 Task: Create Card Software Development Execution in Board Data Analytics Platforms and Tools to Workspace Business Travel Services. Create Card Environmental Science Conference Review in Board Brand Positioning and Messaging Development to Workspace Business Travel Services. Create Card Software Testing Review in Board Business Model Revenue Forecasting and Modeling to Workspace Business Travel Services
Action: Mouse moved to (662, 209)
Screenshot: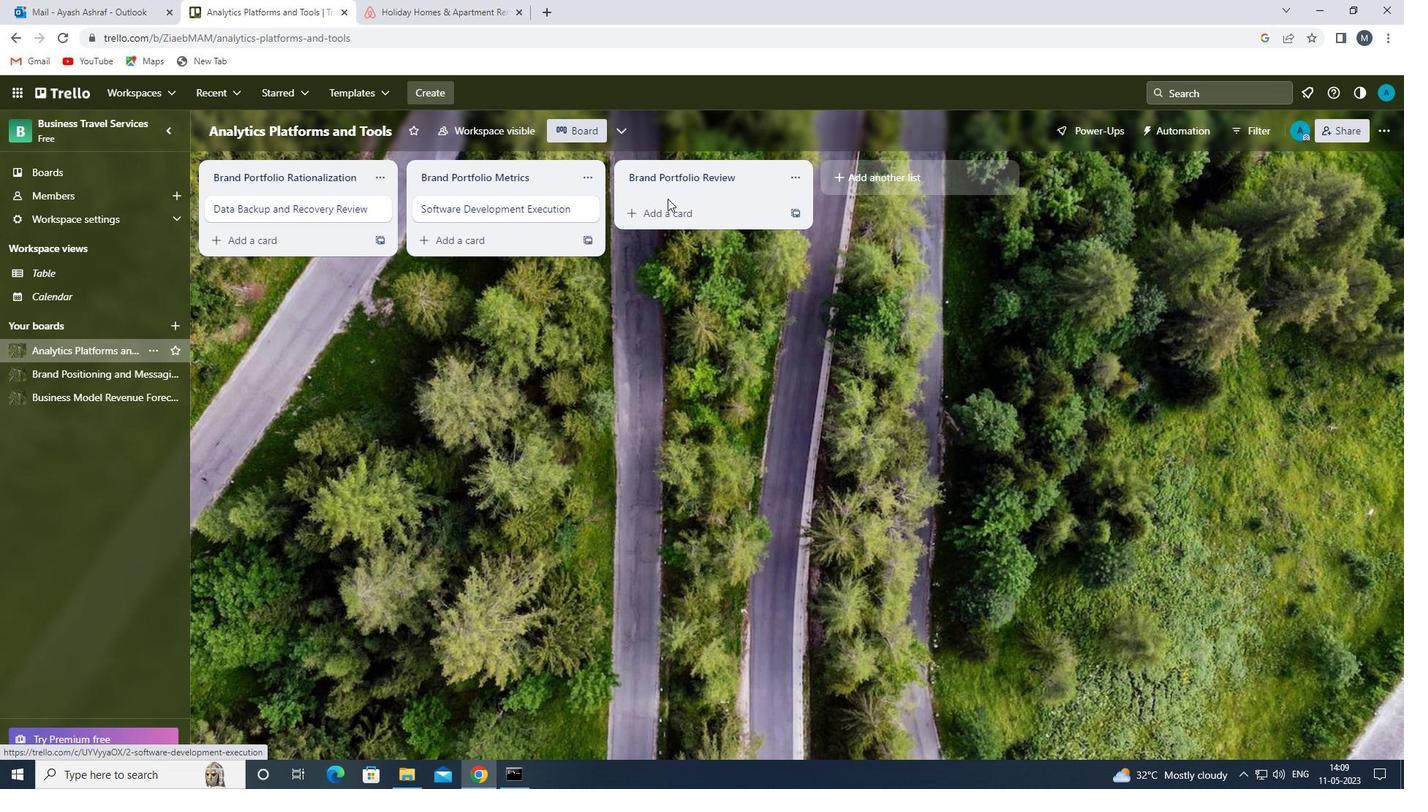 
Action: Mouse pressed left at (662, 209)
Screenshot: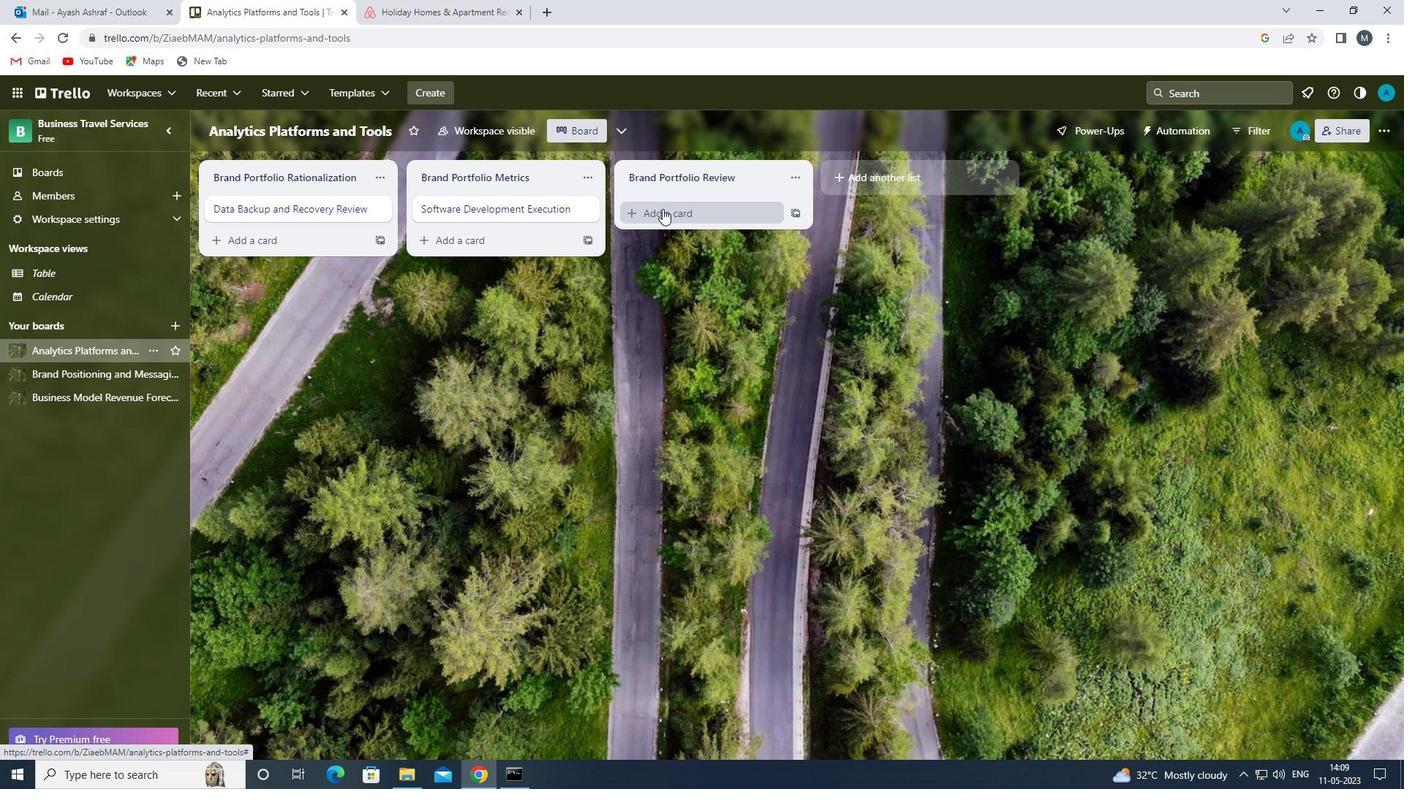 
Action: Mouse moved to (634, 217)
Screenshot: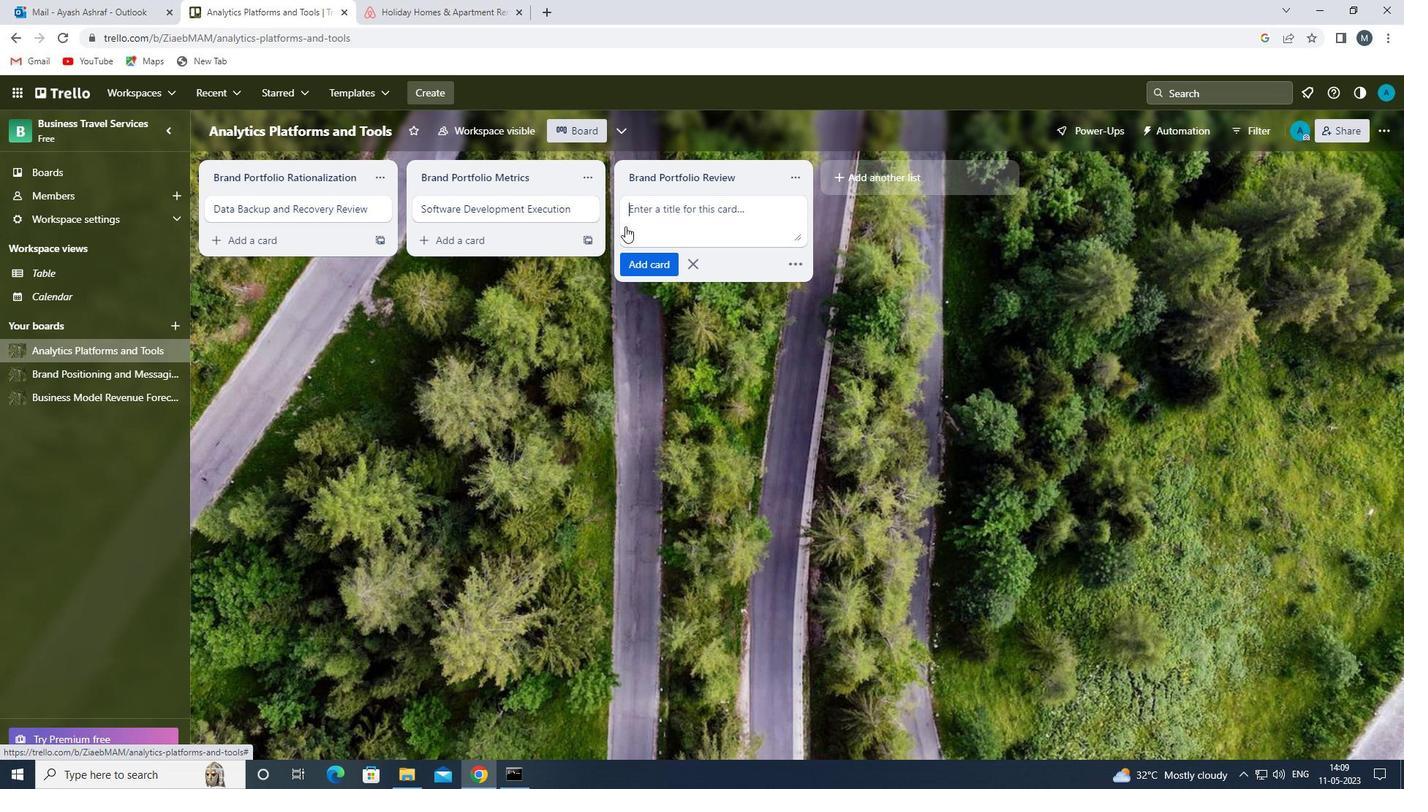 
Action: Mouse pressed left at (634, 217)
Screenshot: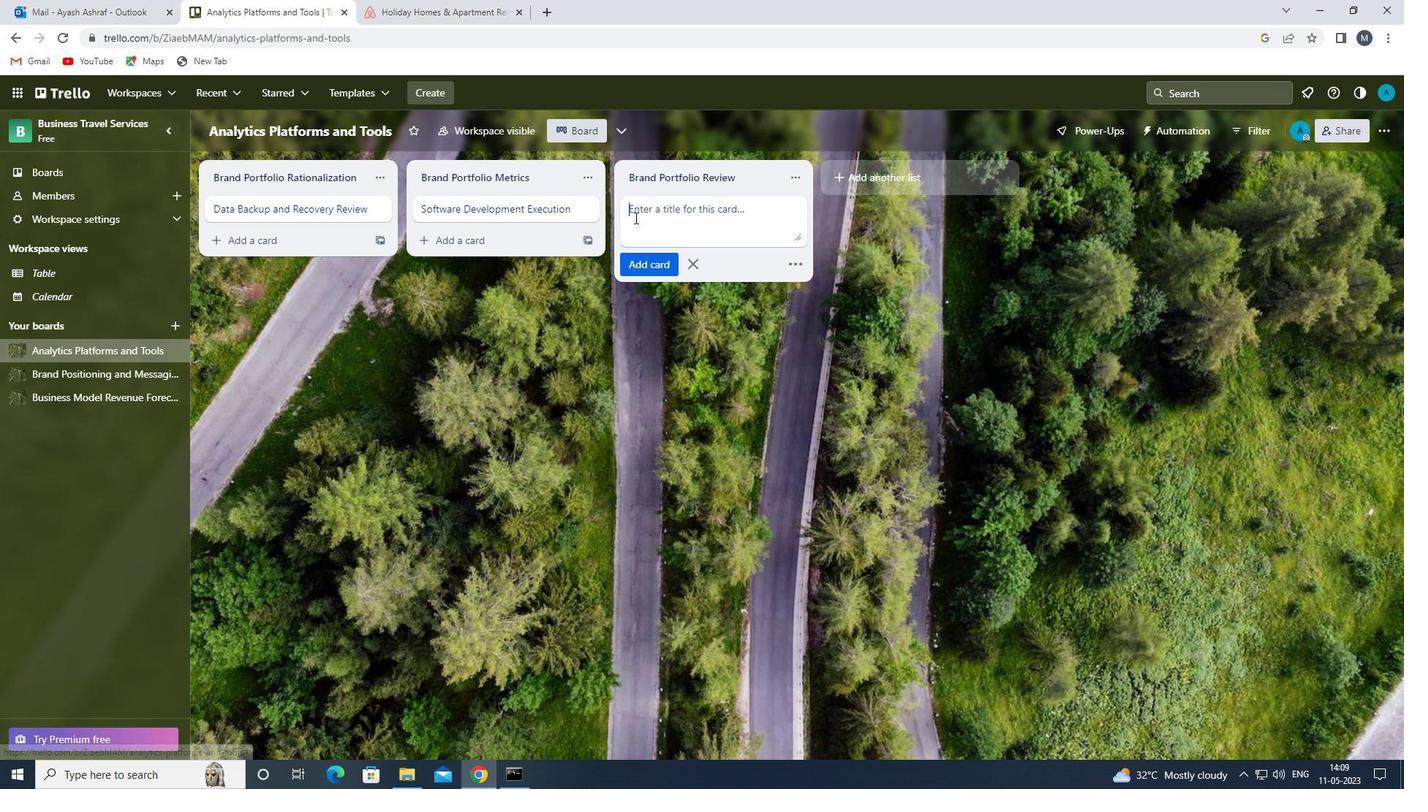 
Action: Mouse moved to (634, 225)
Screenshot: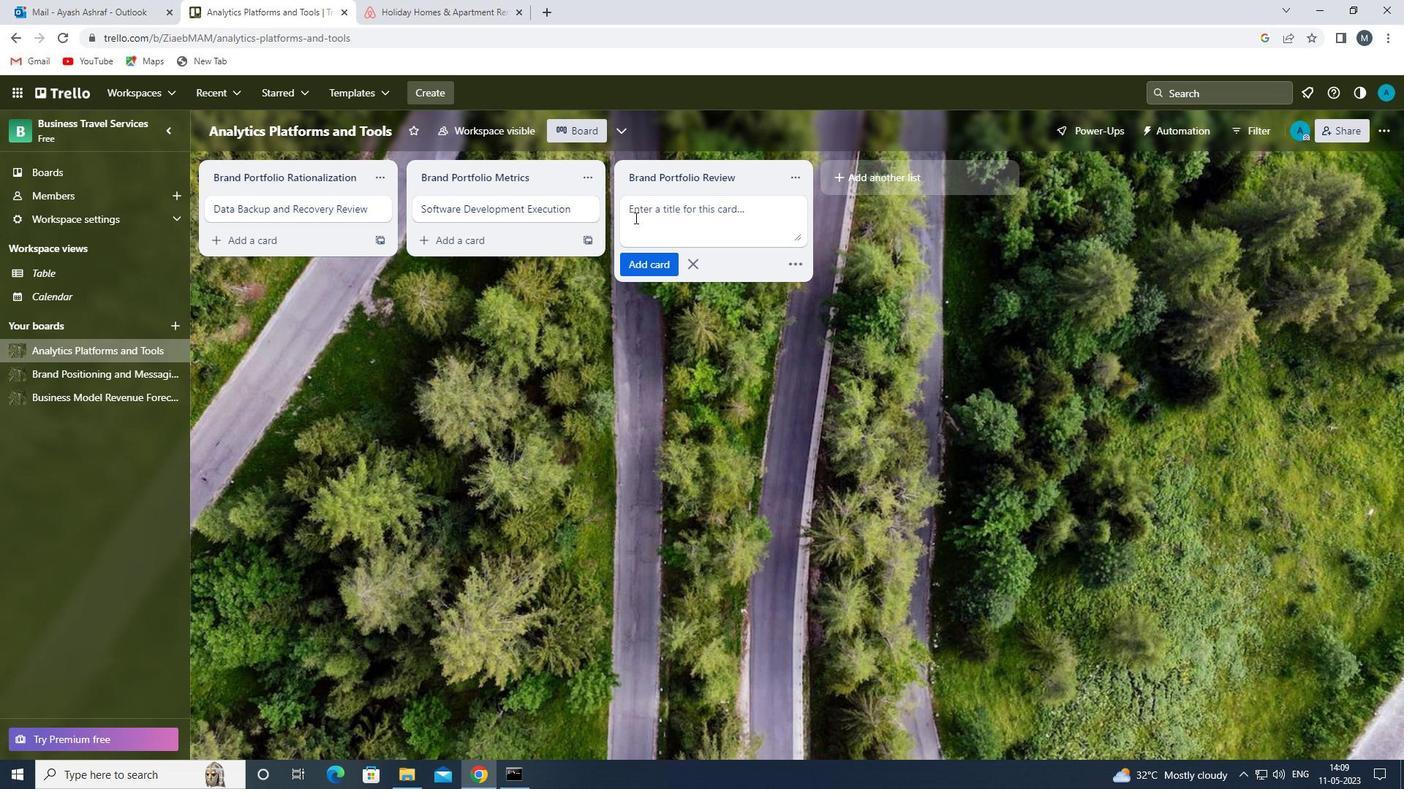 
Action: Key pressed <Key.shift>SOFTWARE<Key.space><Key.shift>DEVELOPMENT<Key.space><Key.shift>EXECUTION<Key.space>
Screenshot: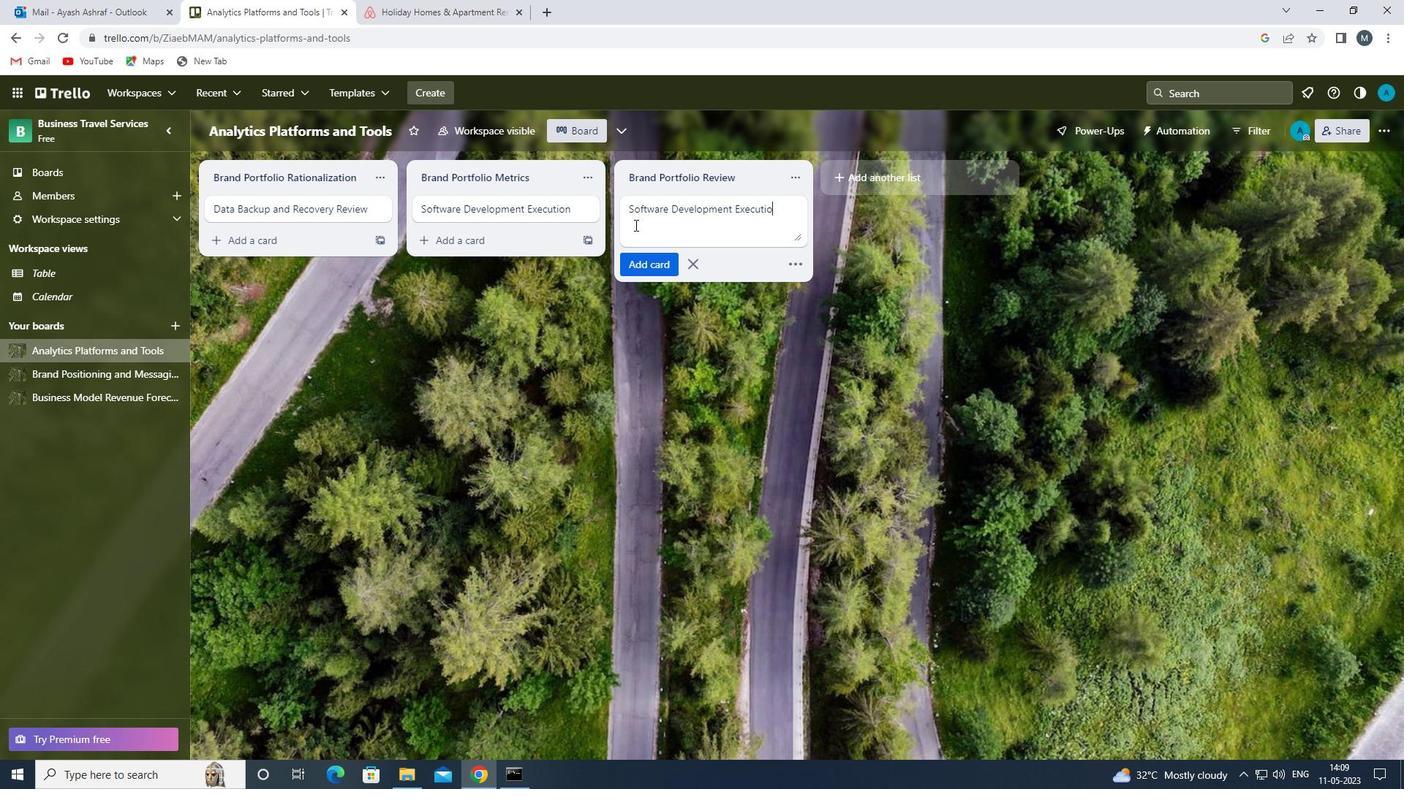 
Action: Mouse moved to (642, 266)
Screenshot: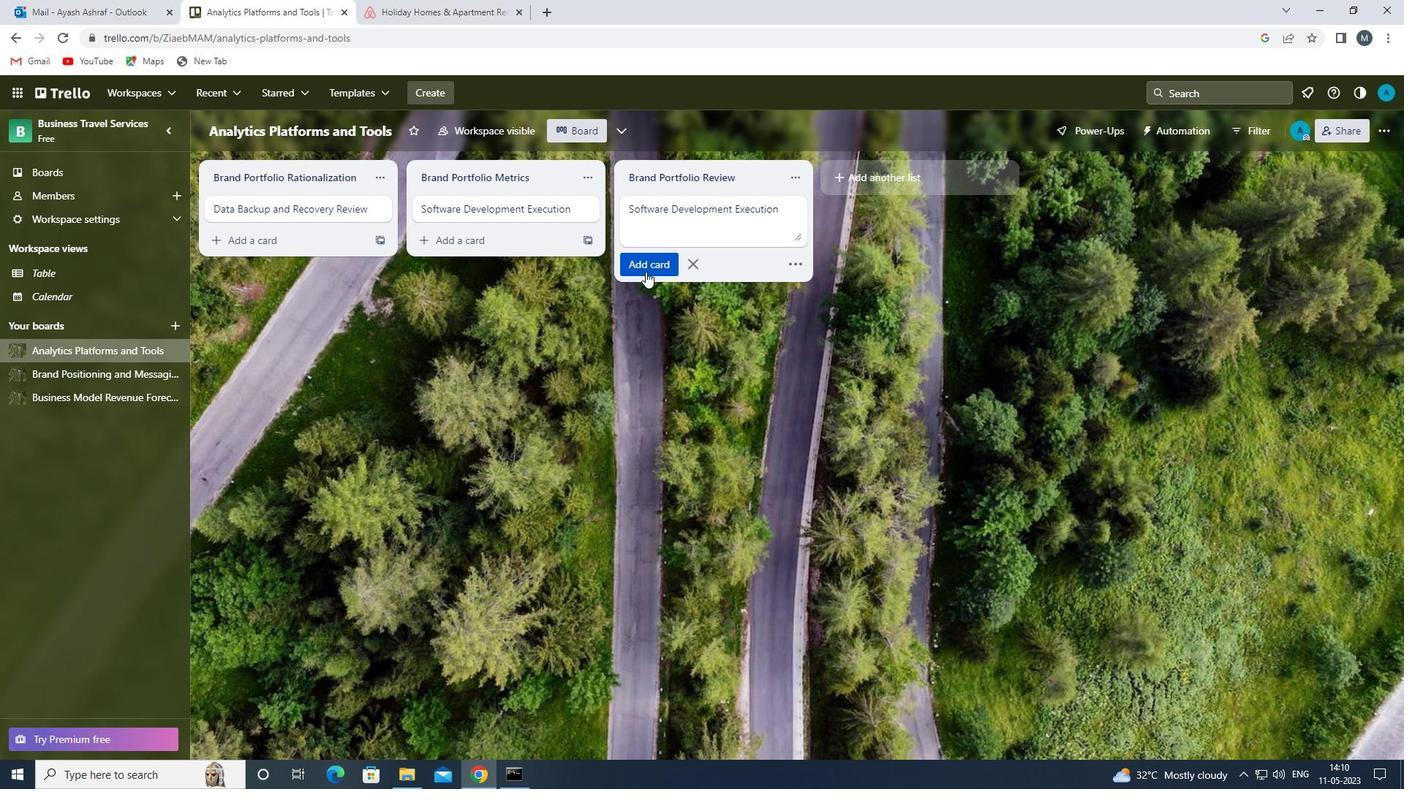 
Action: Mouse pressed left at (642, 266)
Screenshot: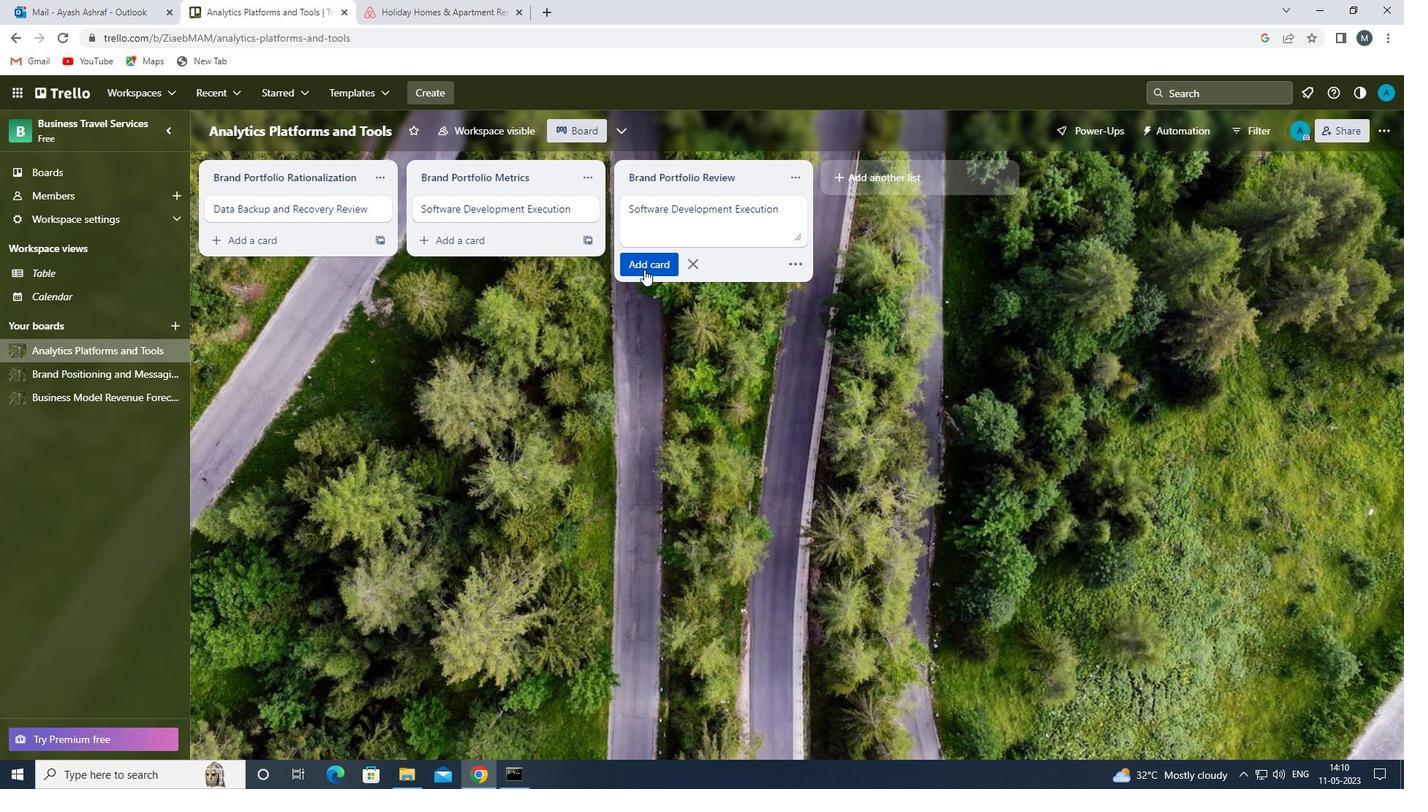 
Action: Mouse moved to (587, 367)
Screenshot: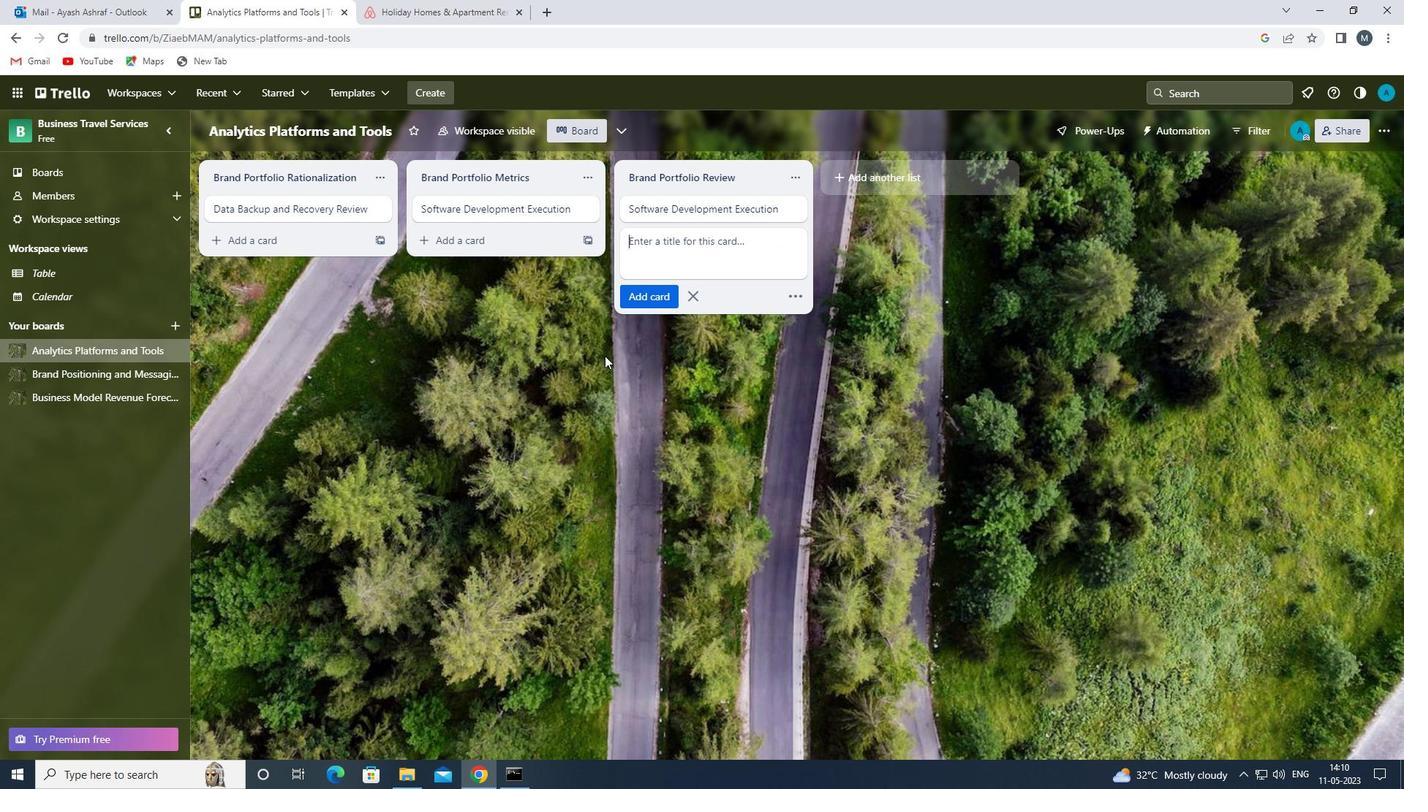 
Action: Mouse pressed left at (587, 367)
Screenshot: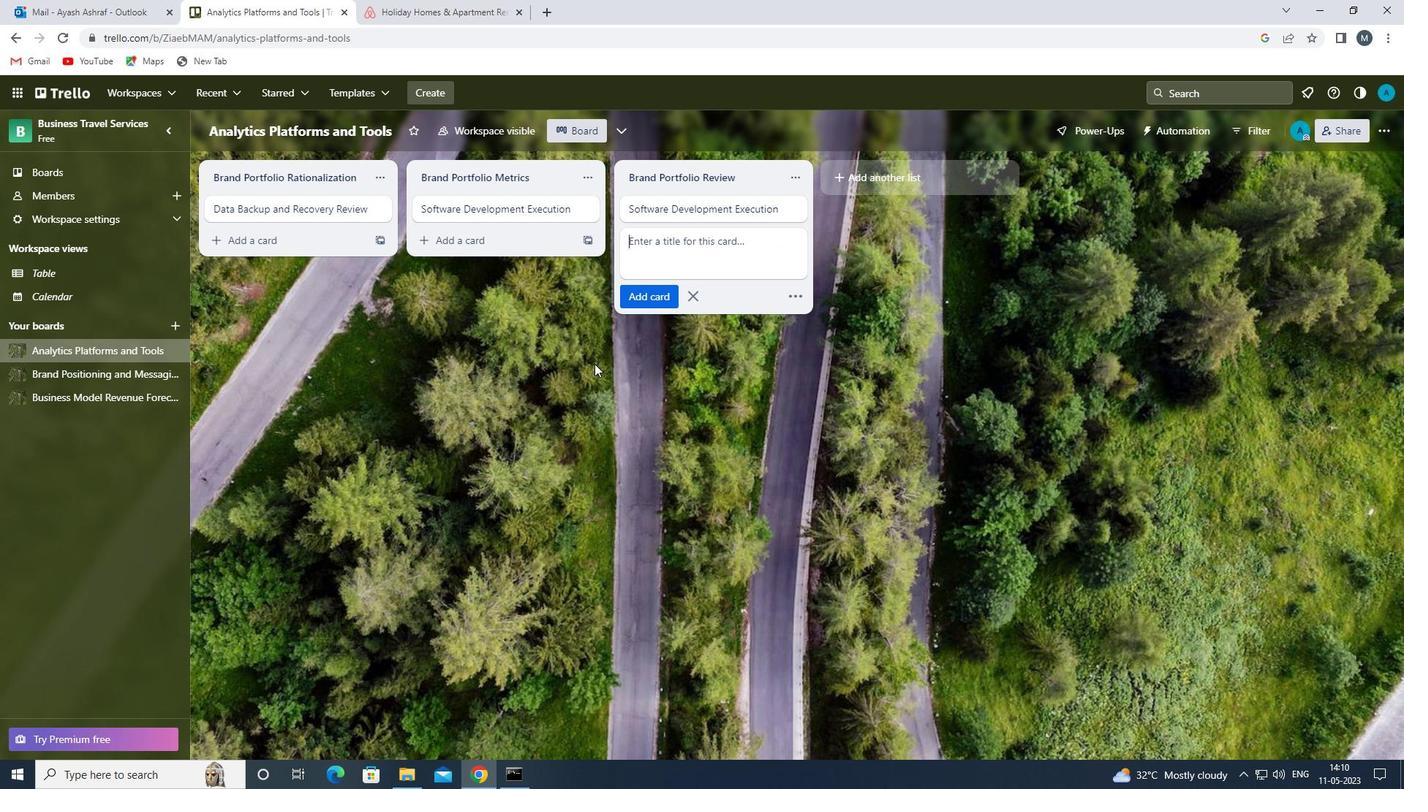 
Action: Mouse moved to (124, 371)
Screenshot: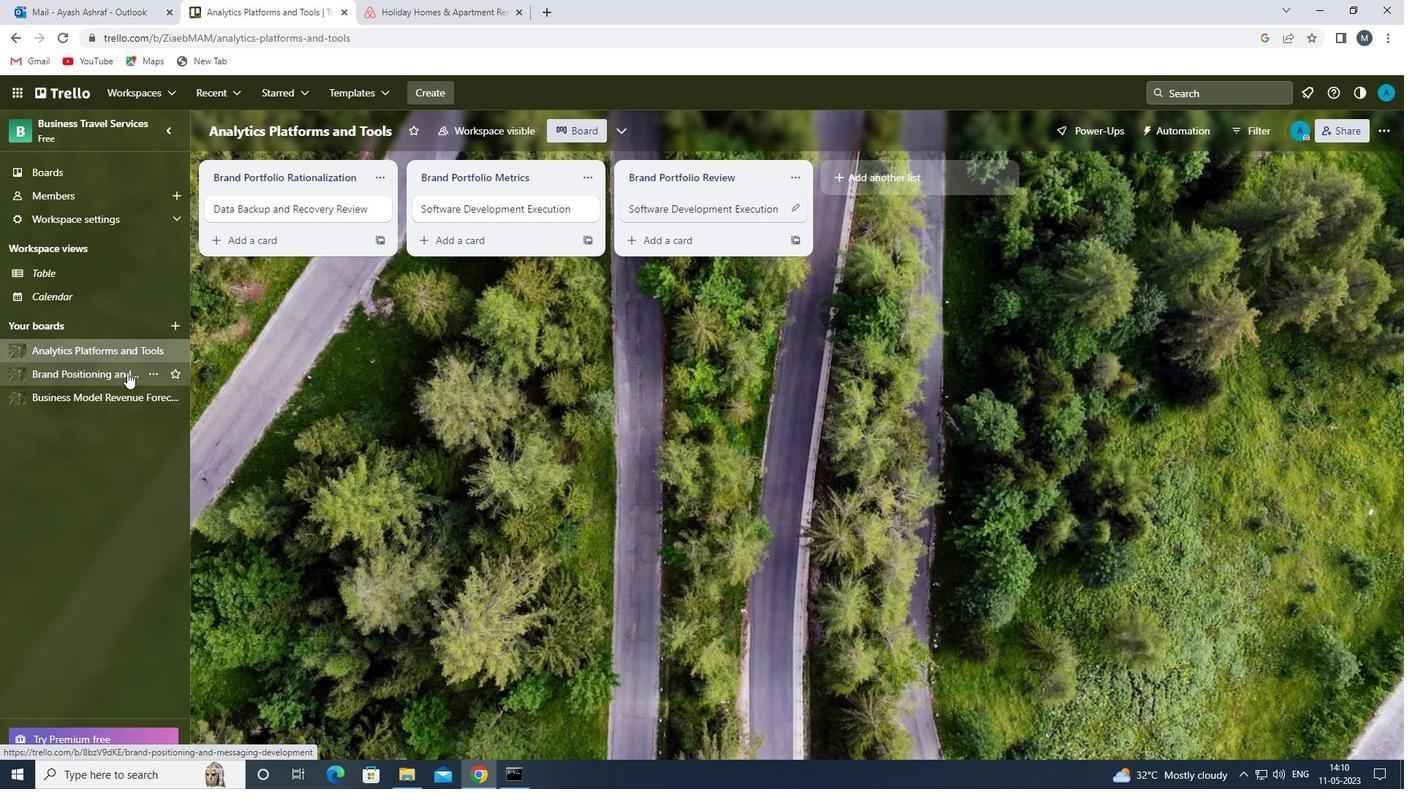
Action: Mouse pressed left at (124, 371)
Screenshot: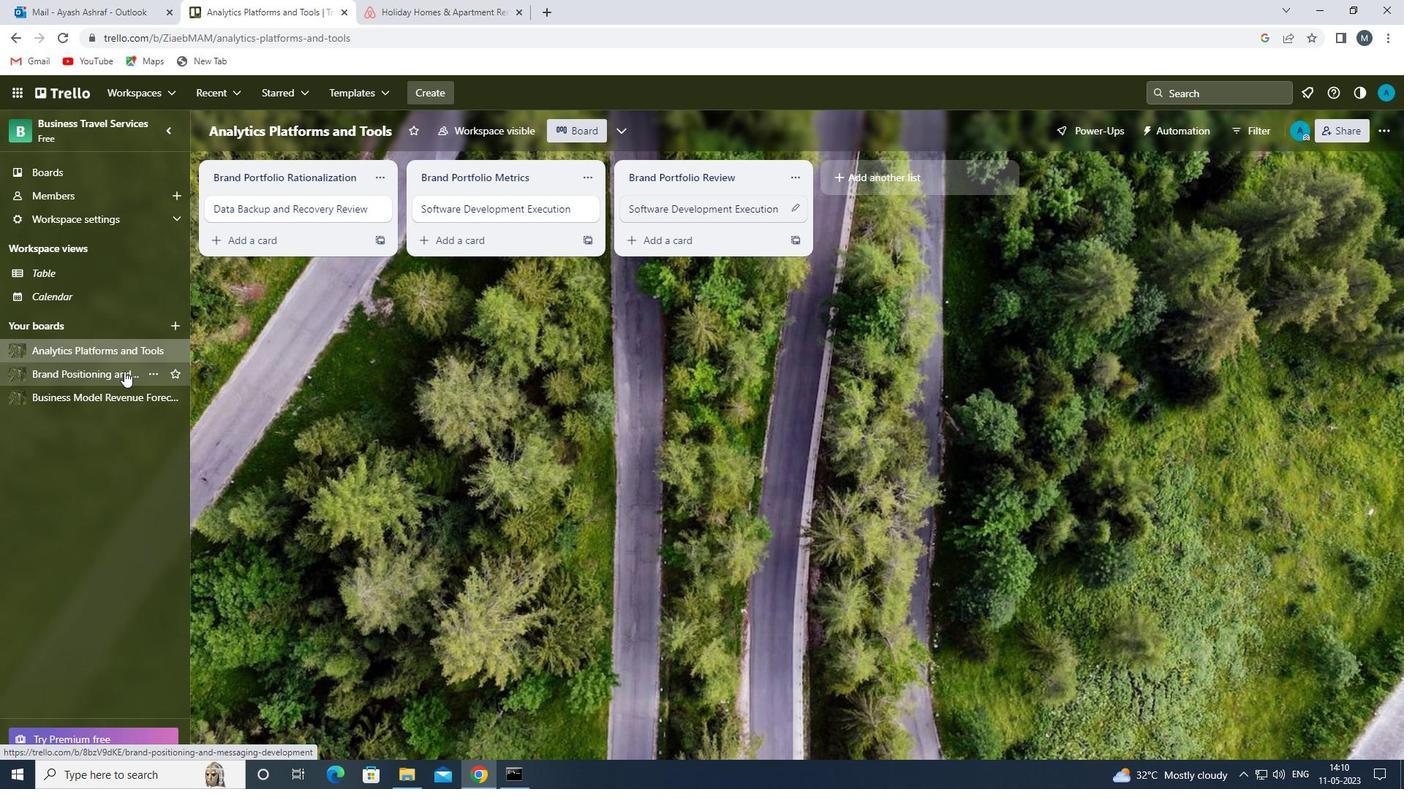 
Action: Mouse moved to (653, 220)
Screenshot: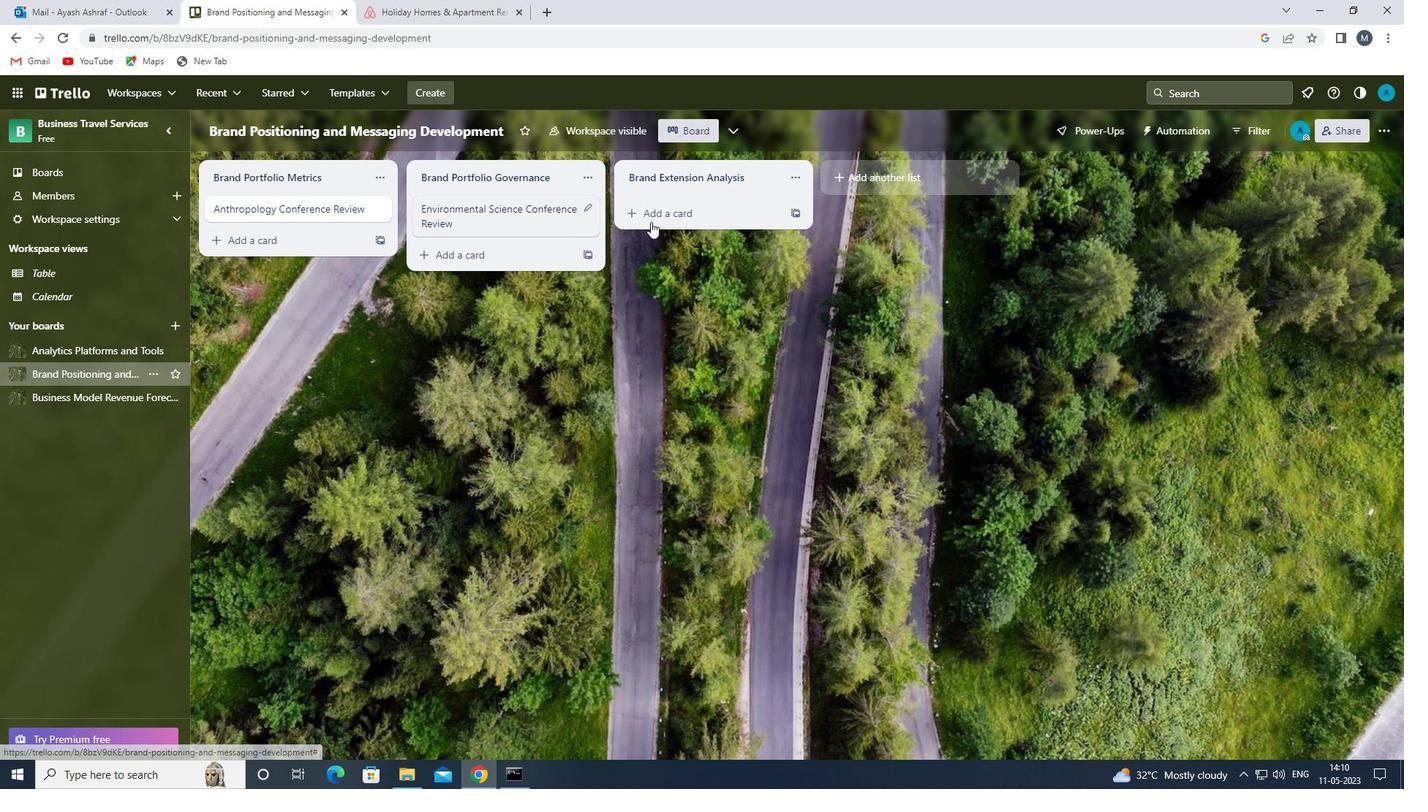 
Action: Mouse pressed left at (653, 220)
Screenshot: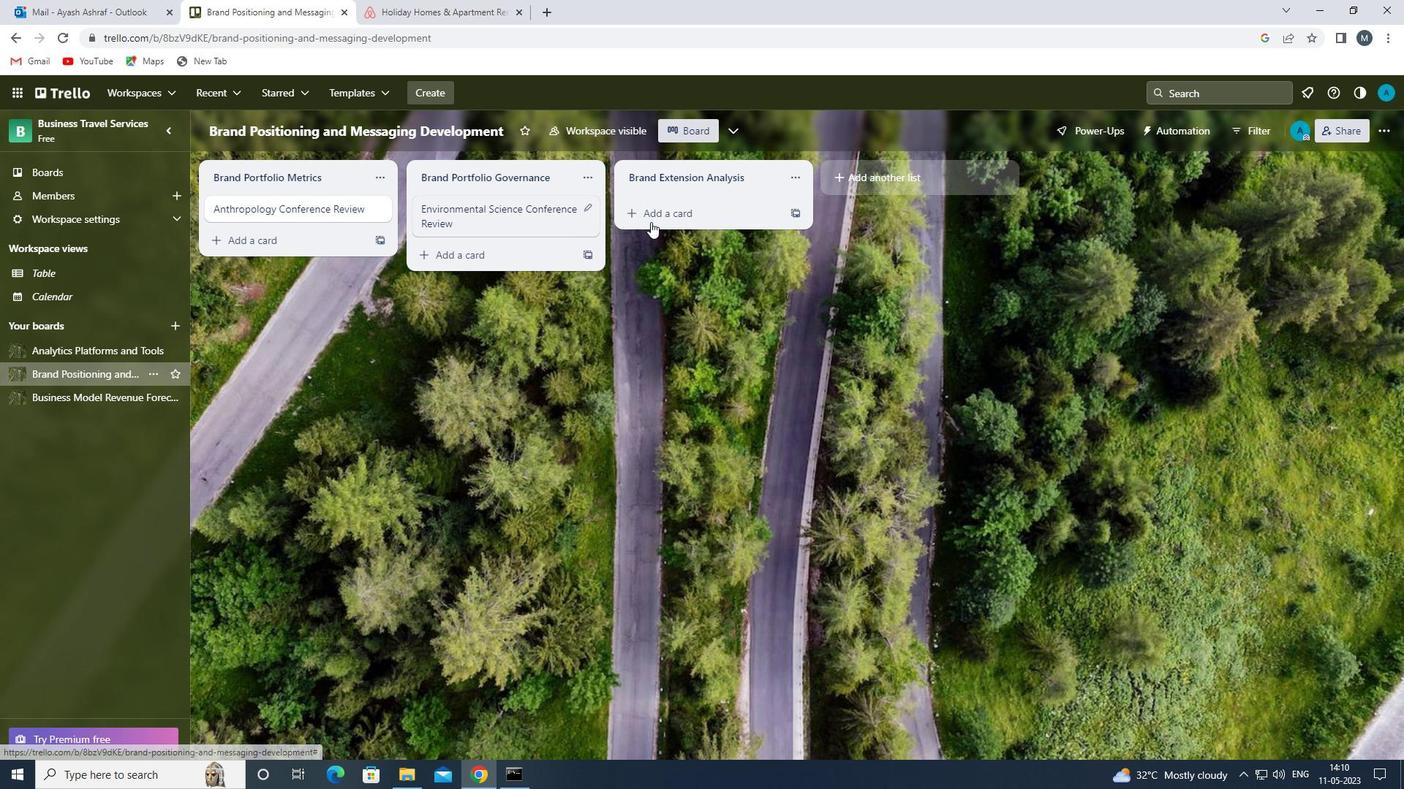 
Action: Mouse moved to (660, 215)
Screenshot: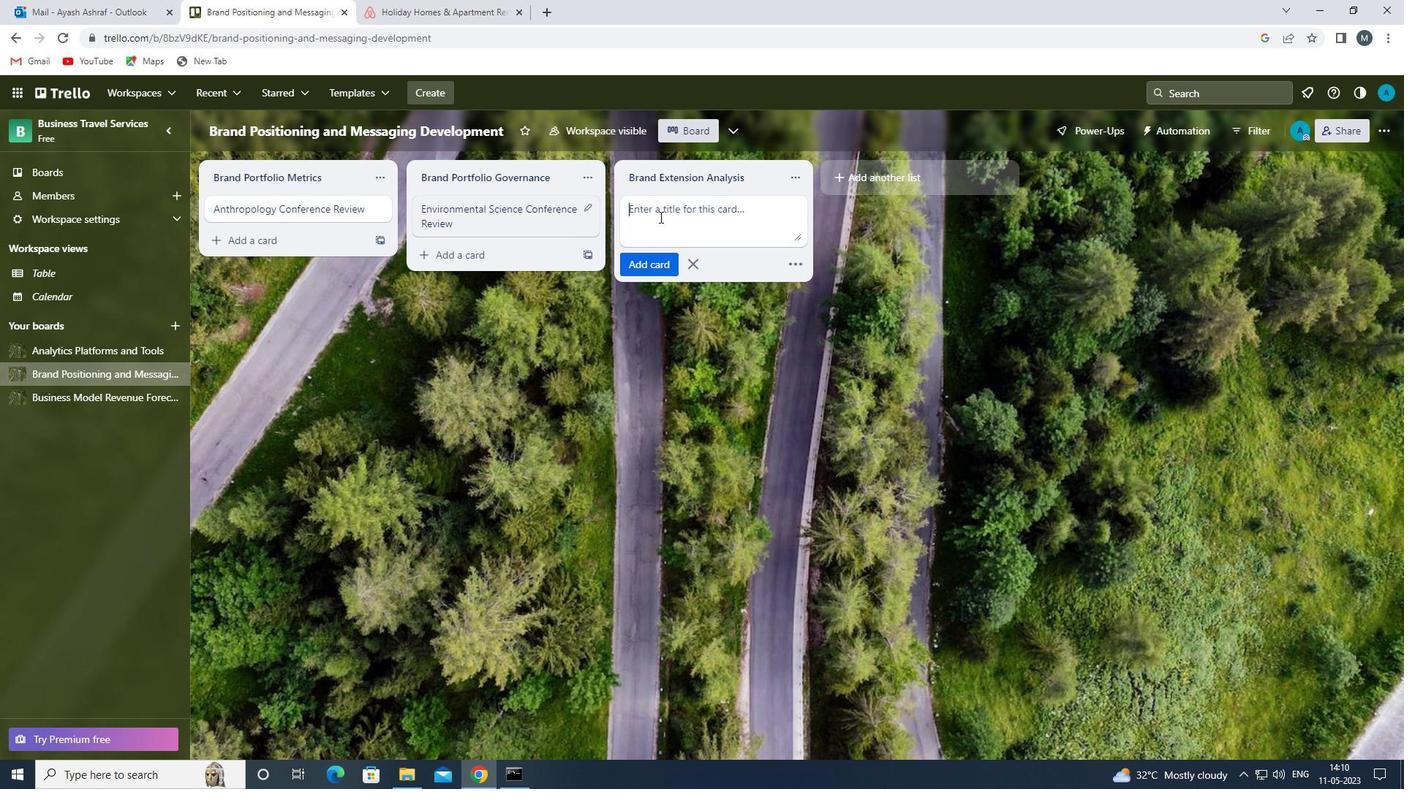 
Action: Mouse pressed left at (660, 215)
Screenshot: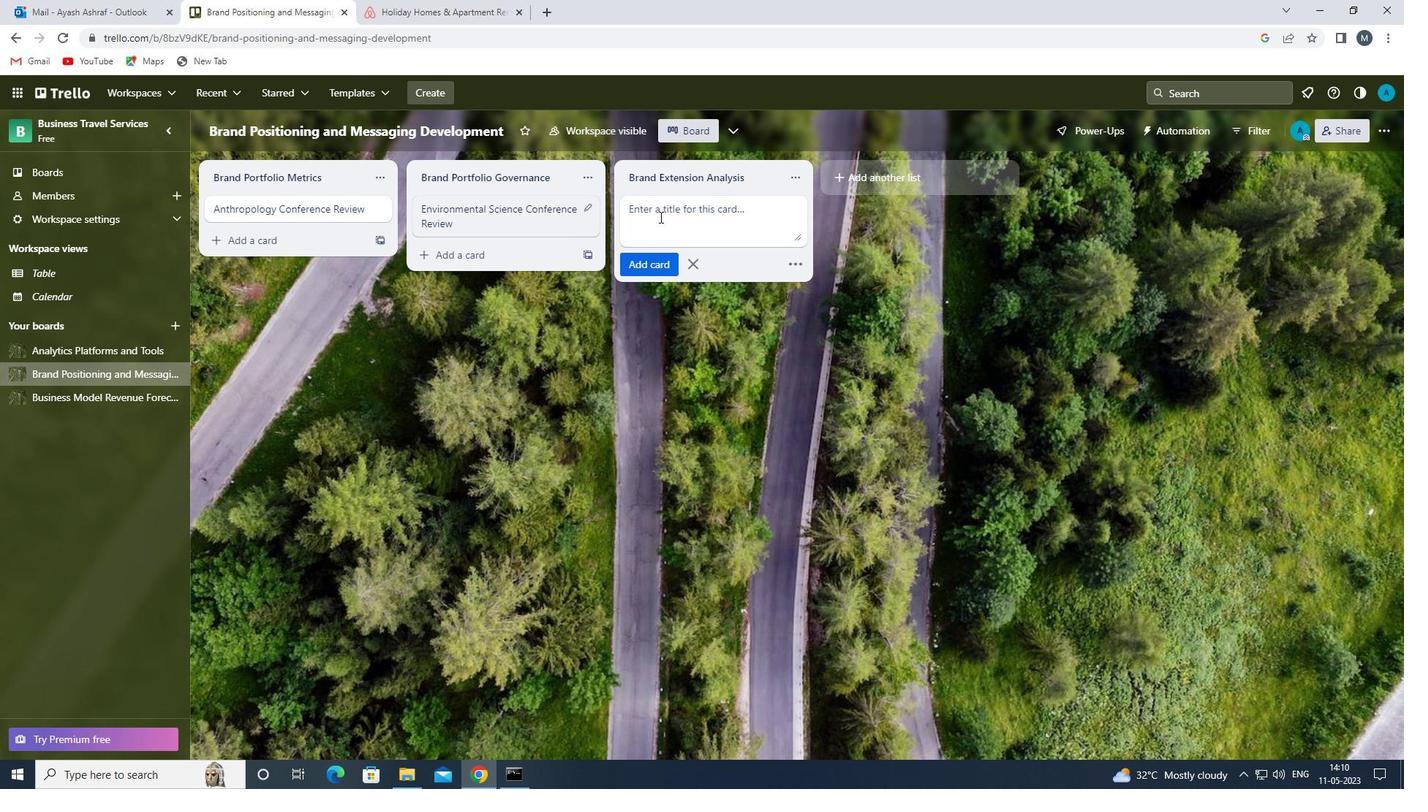 
Action: Key pressed <Key.shift><Key.shift>ENVIRONMENTAL<Key.space><Key.shift>SCIENCE<Key.space><Key.shift>CONFERENCE<Key.space><Key.shift>REVIEW<Key.space>
Screenshot: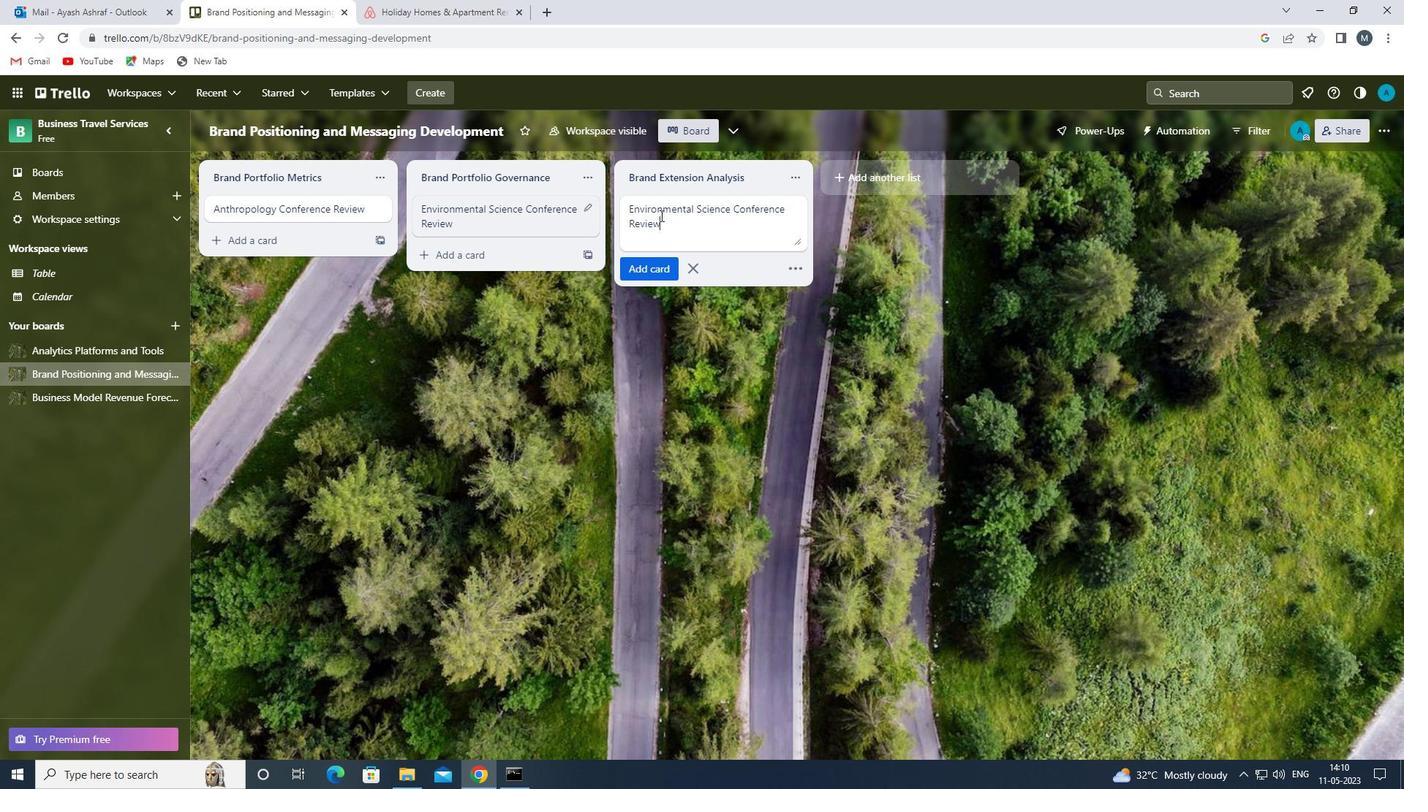 
Action: Mouse moved to (645, 266)
Screenshot: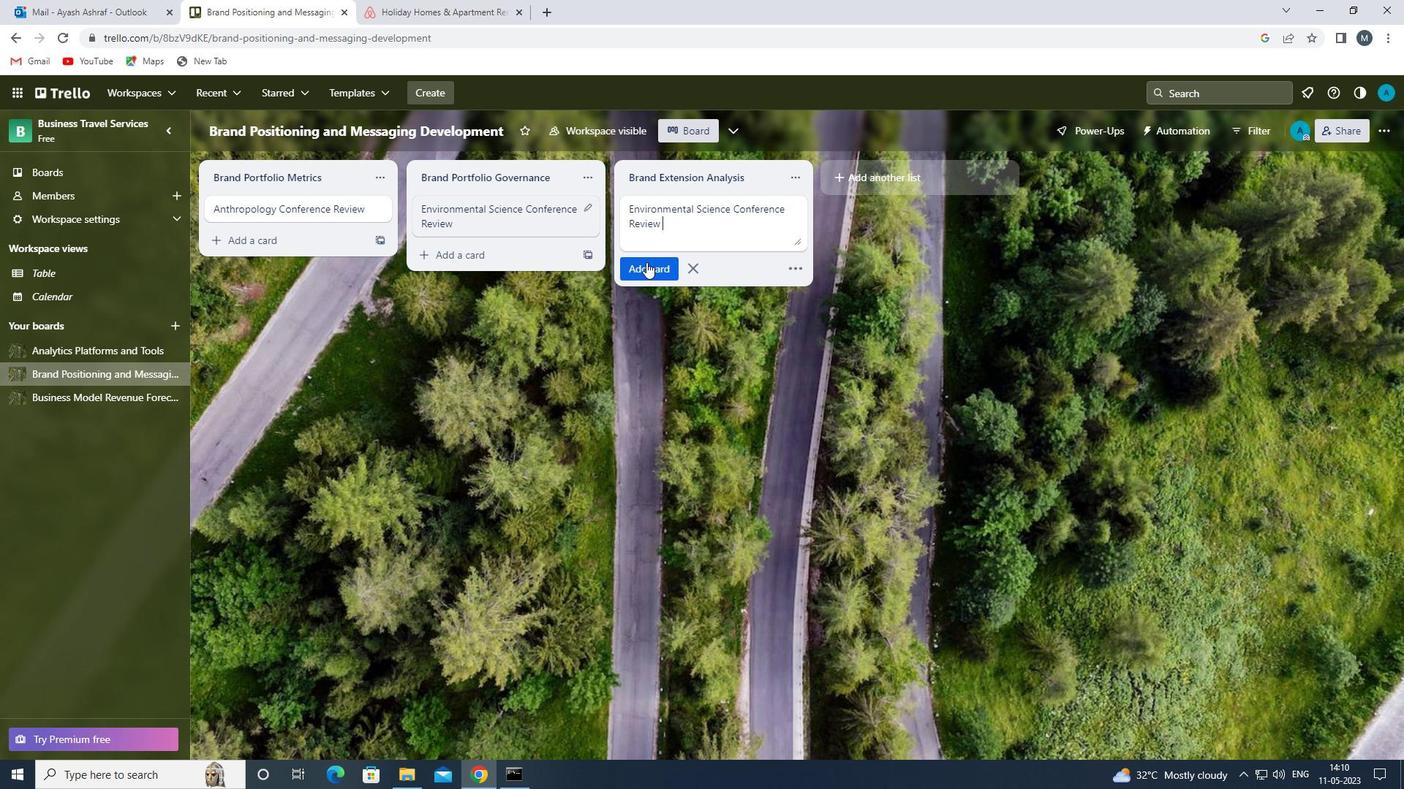 
Action: Mouse pressed left at (645, 266)
Screenshot: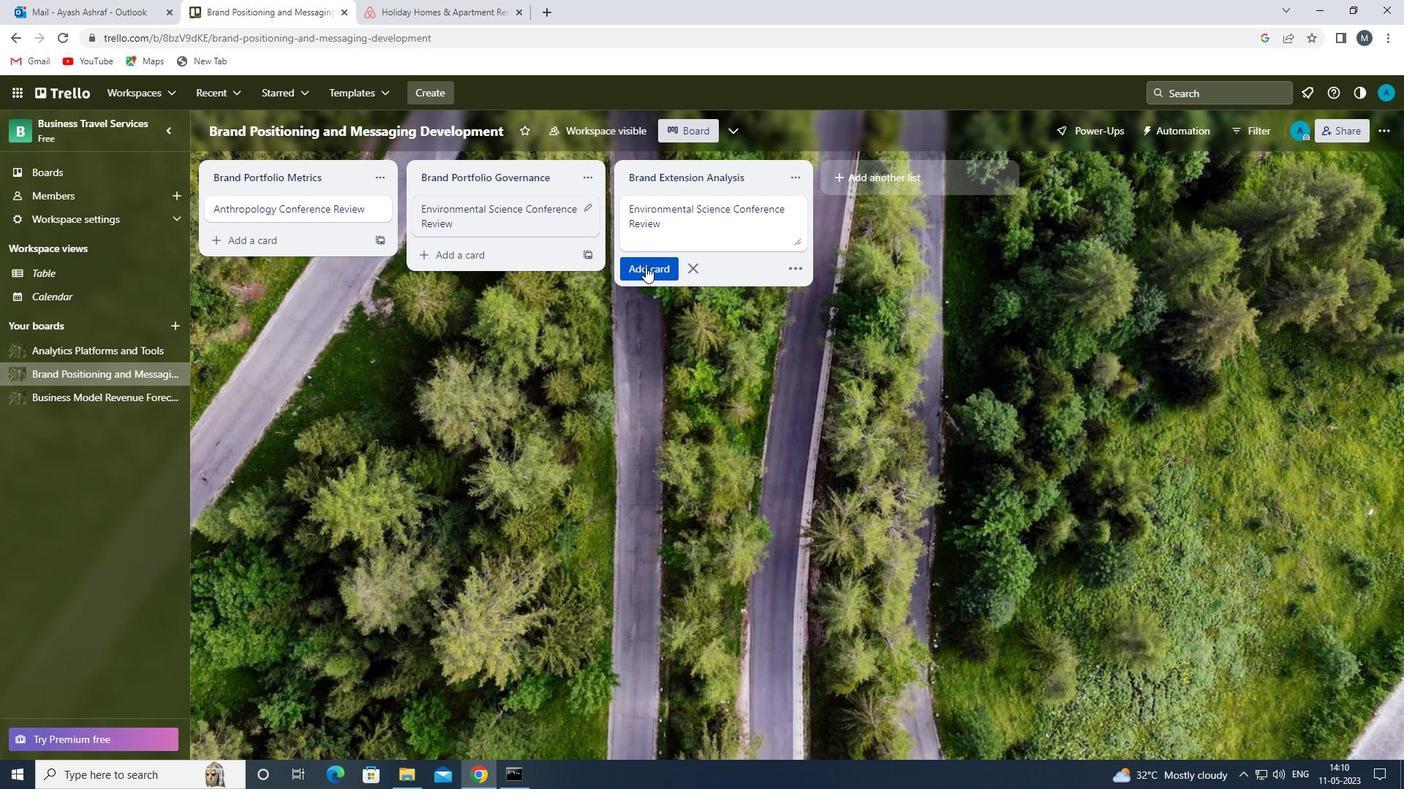 
Action: Mouse moved to (631, 377)
Screenshot: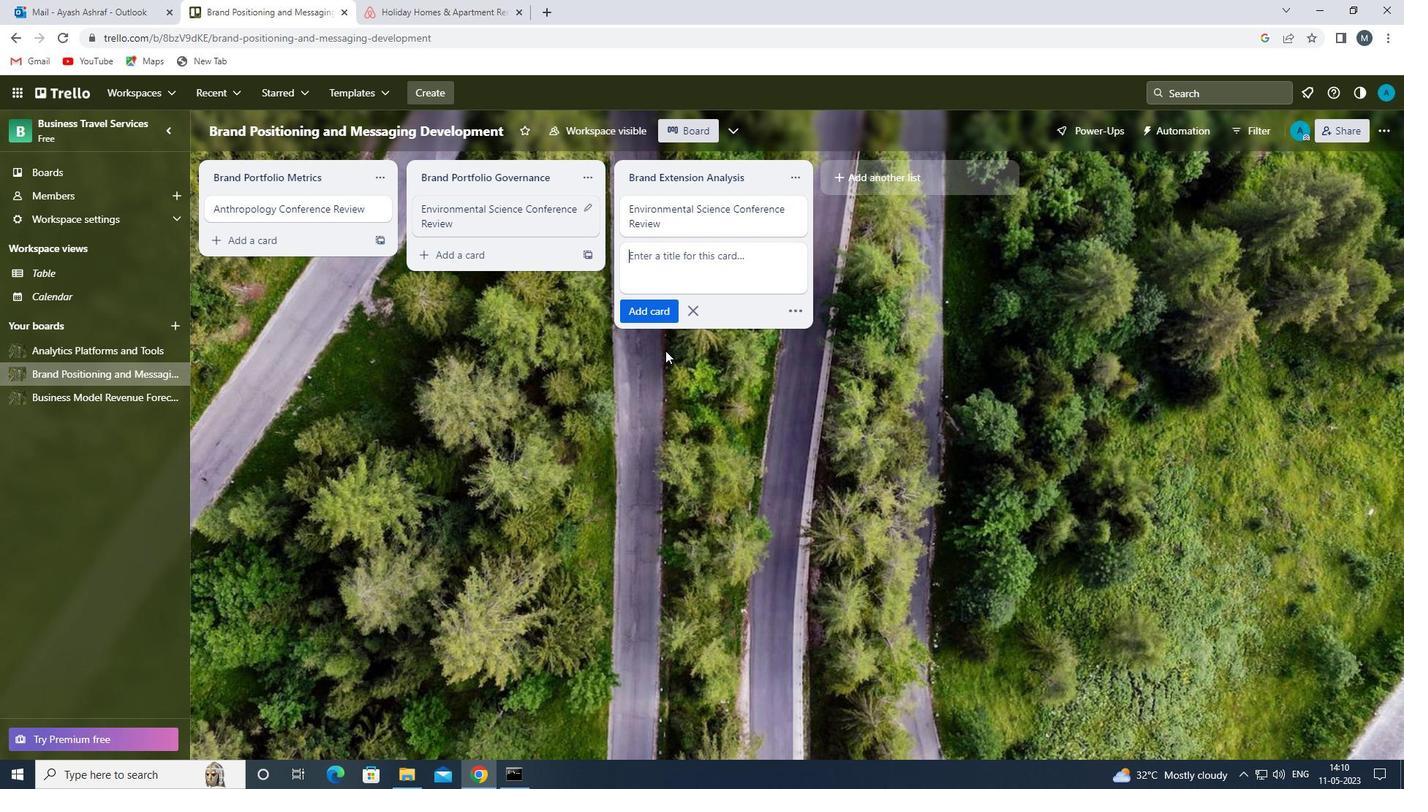 
Action: Mouse pressed left at (631, 377)
Screenshot: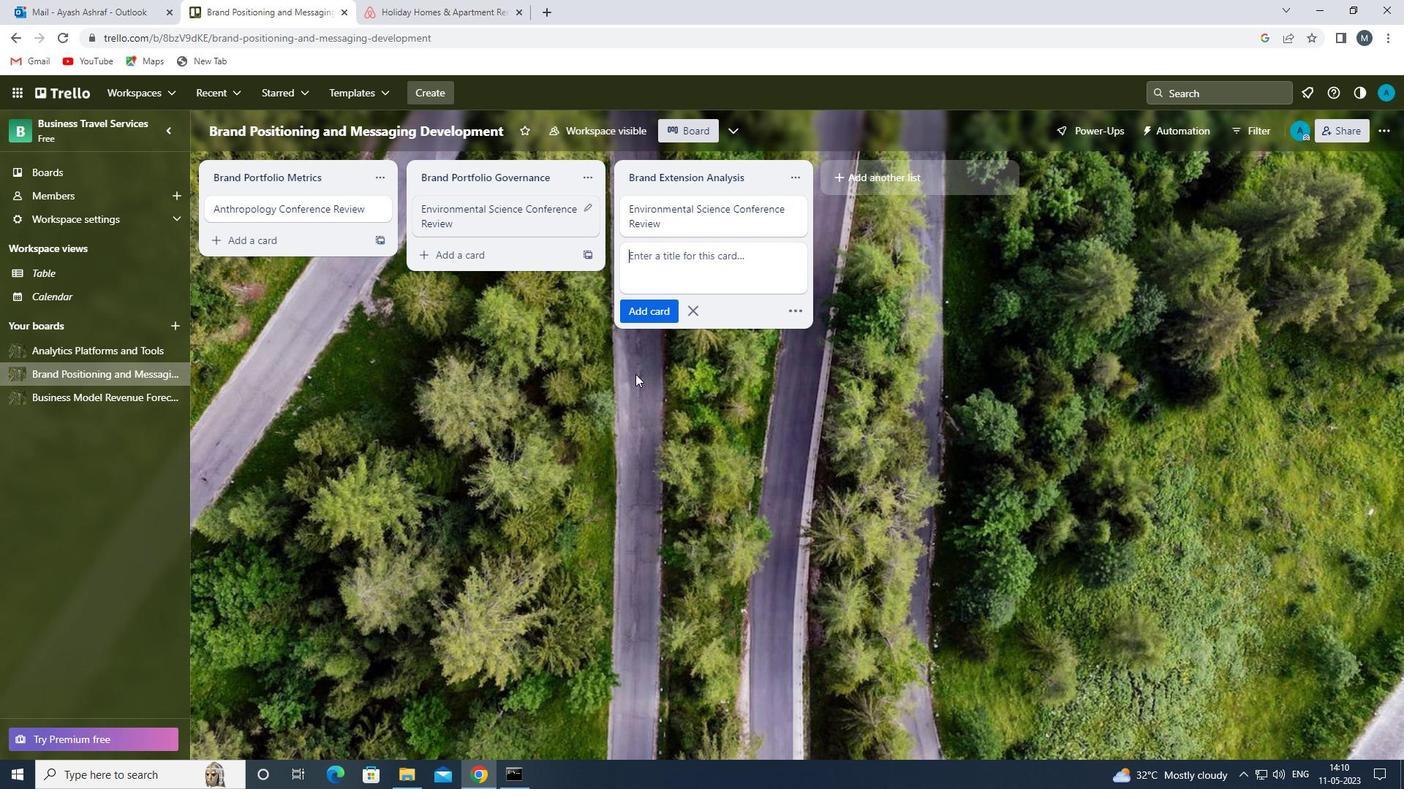 
Action: Mouse moved to (94, 399)
Screenshot: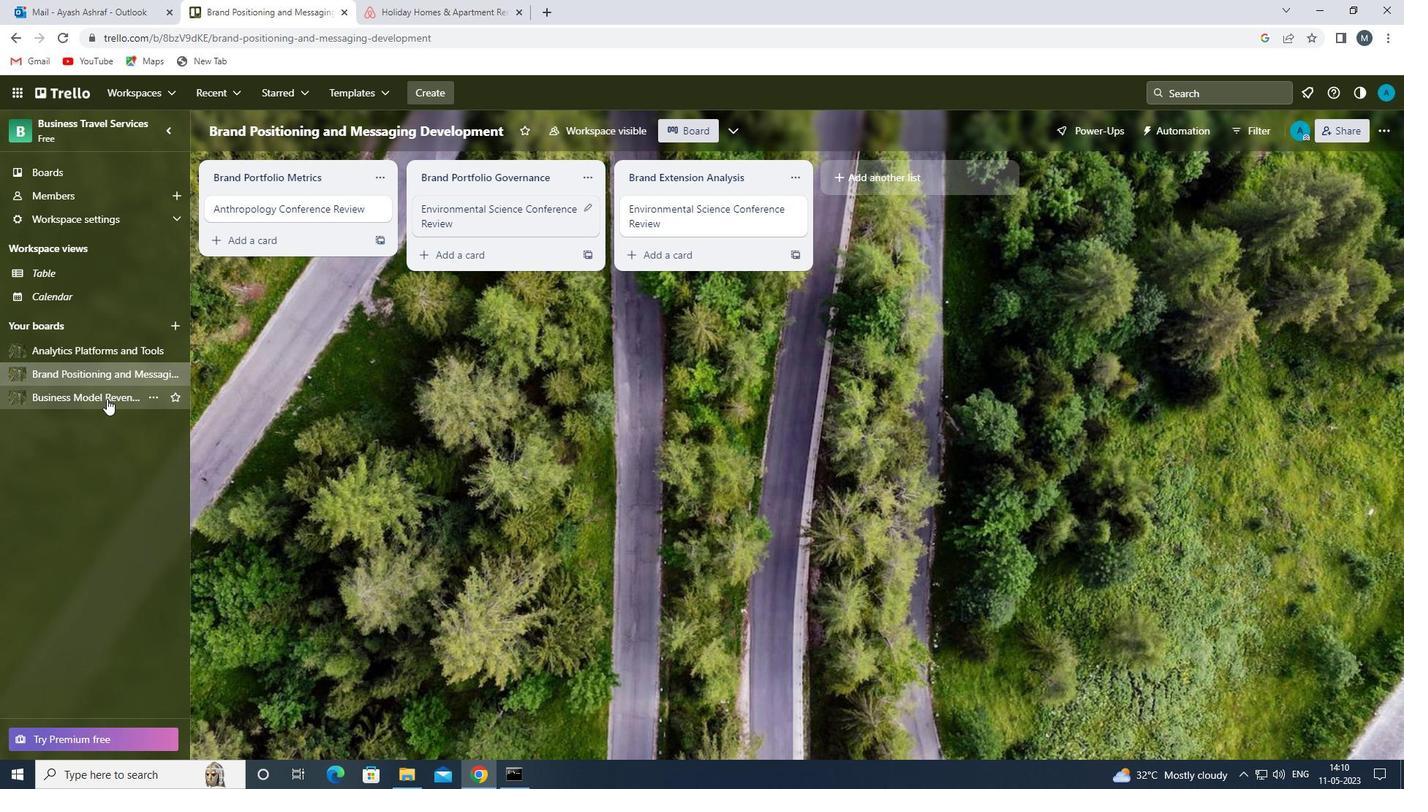 
Action: Mouse pressed left at (94, 399)
Screenshot: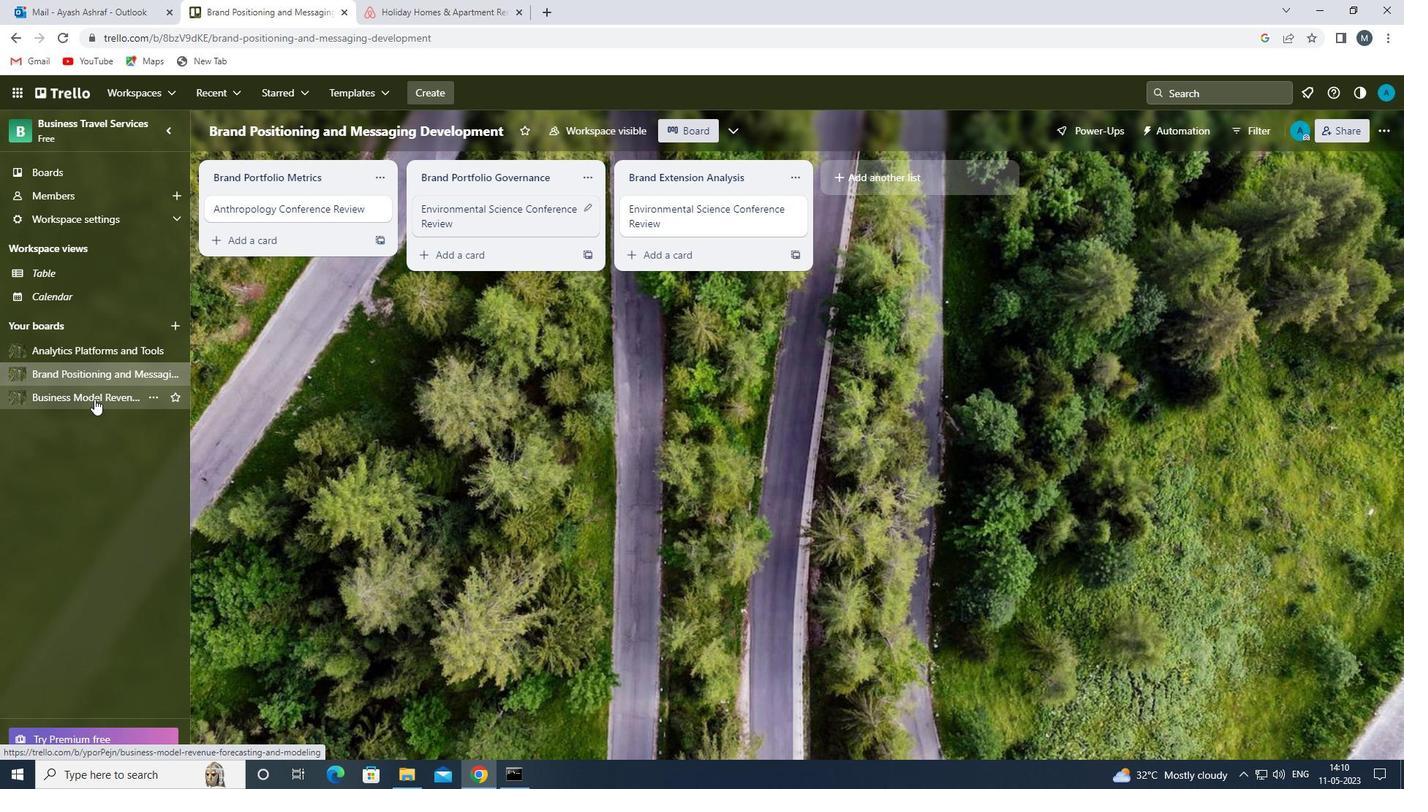 
Action: Mouse moved to (659, 208)
Screenshot: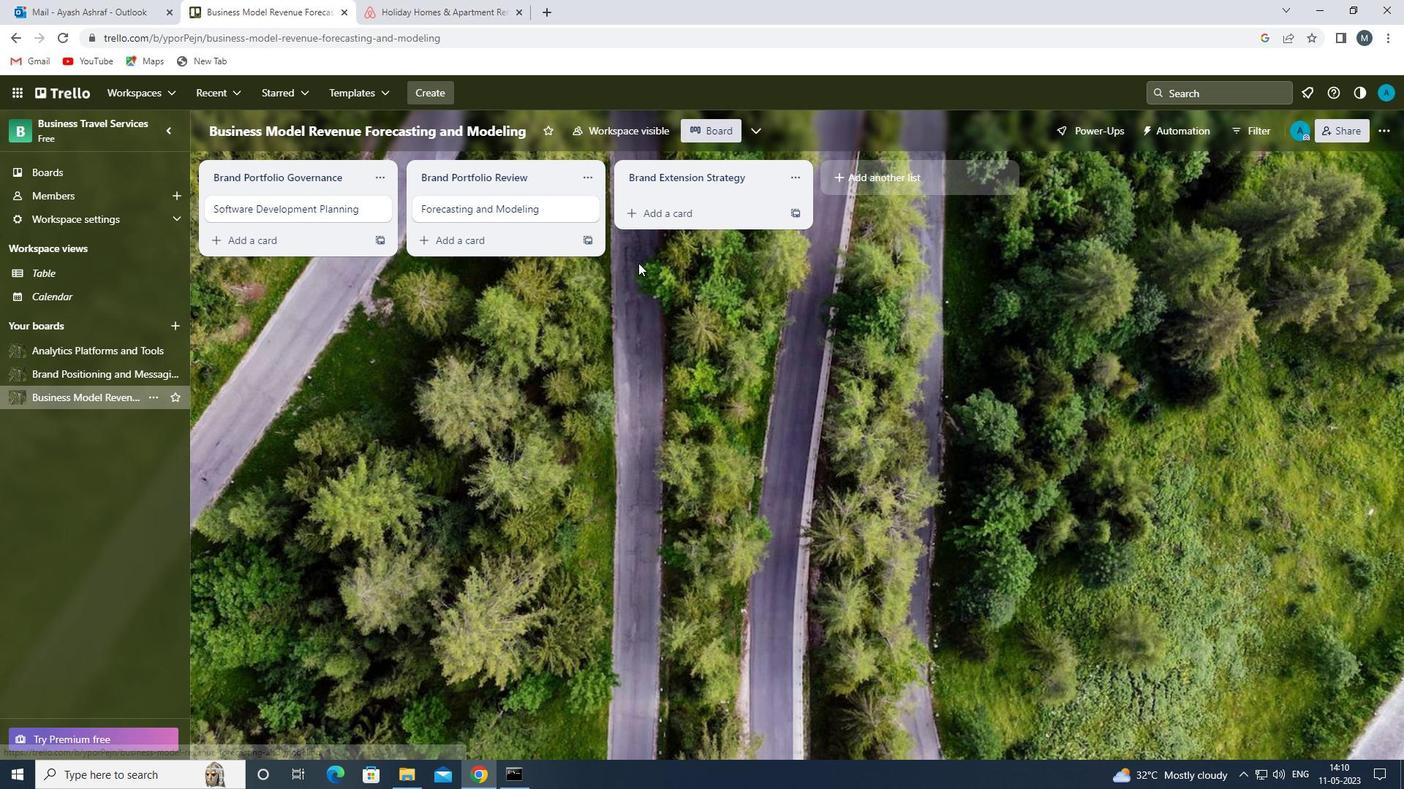
Action: Mouse pressed left at (659, 208)
Screenshot: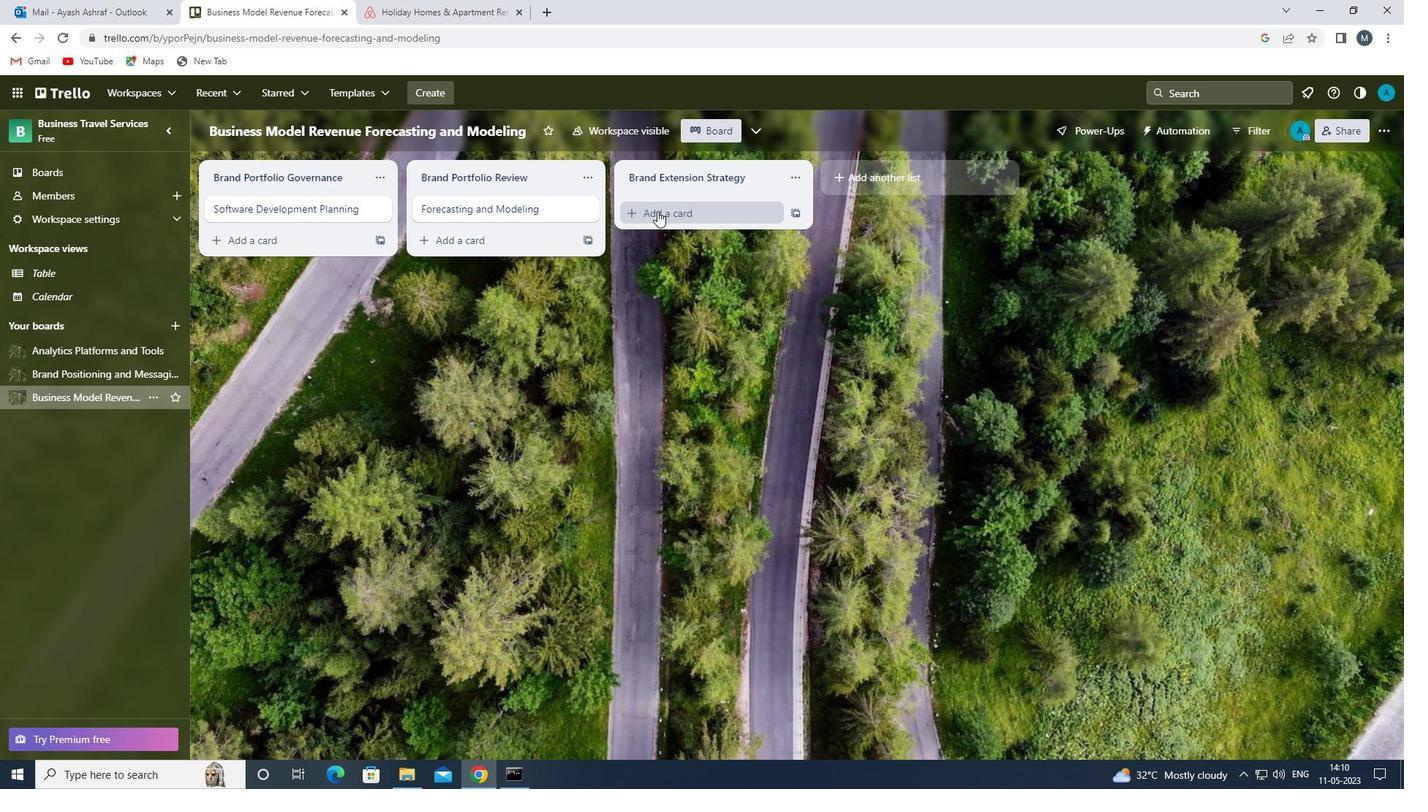 
Action: Mouse moved to (654, 223)
Screenshot: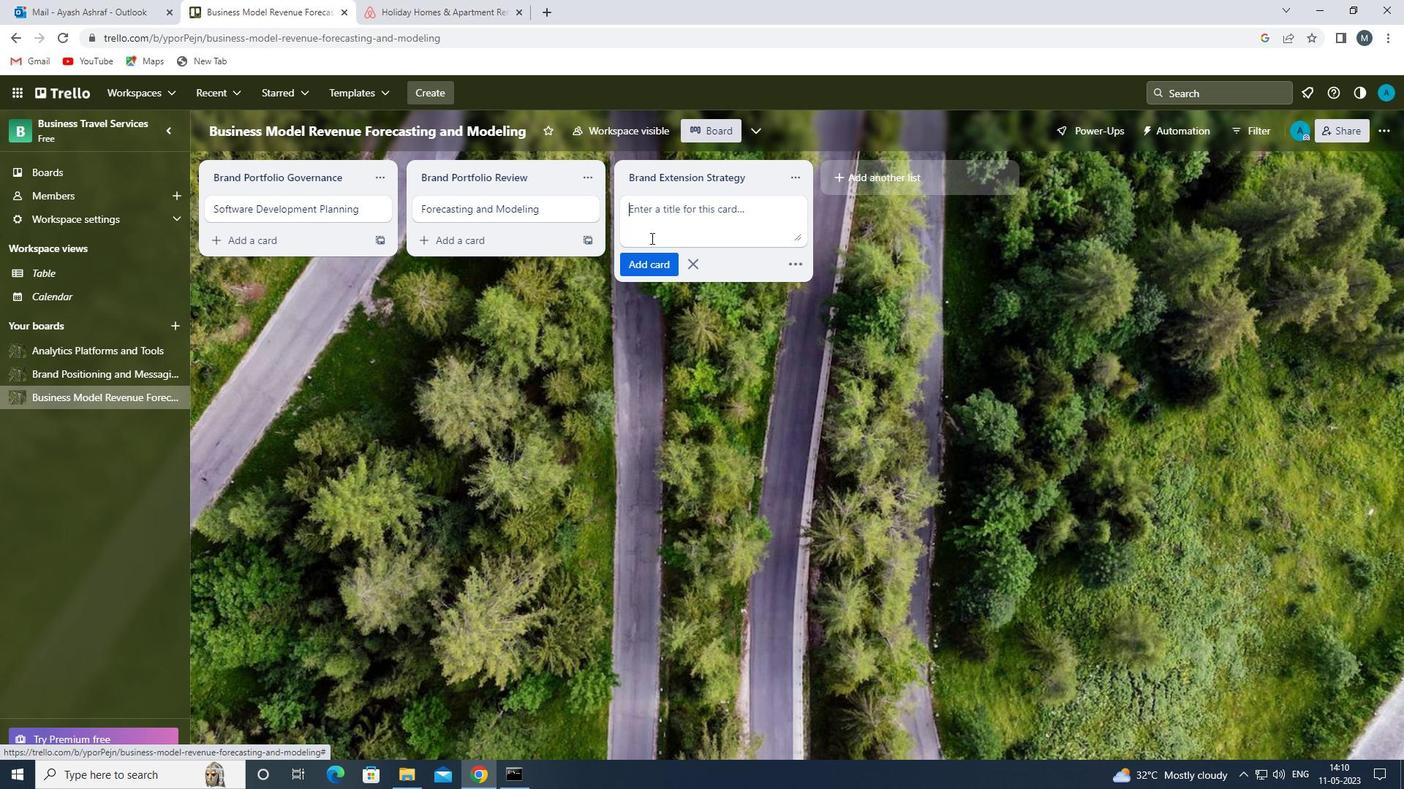 
Action: Mouse pressed left at (654, 223)
Screenshot: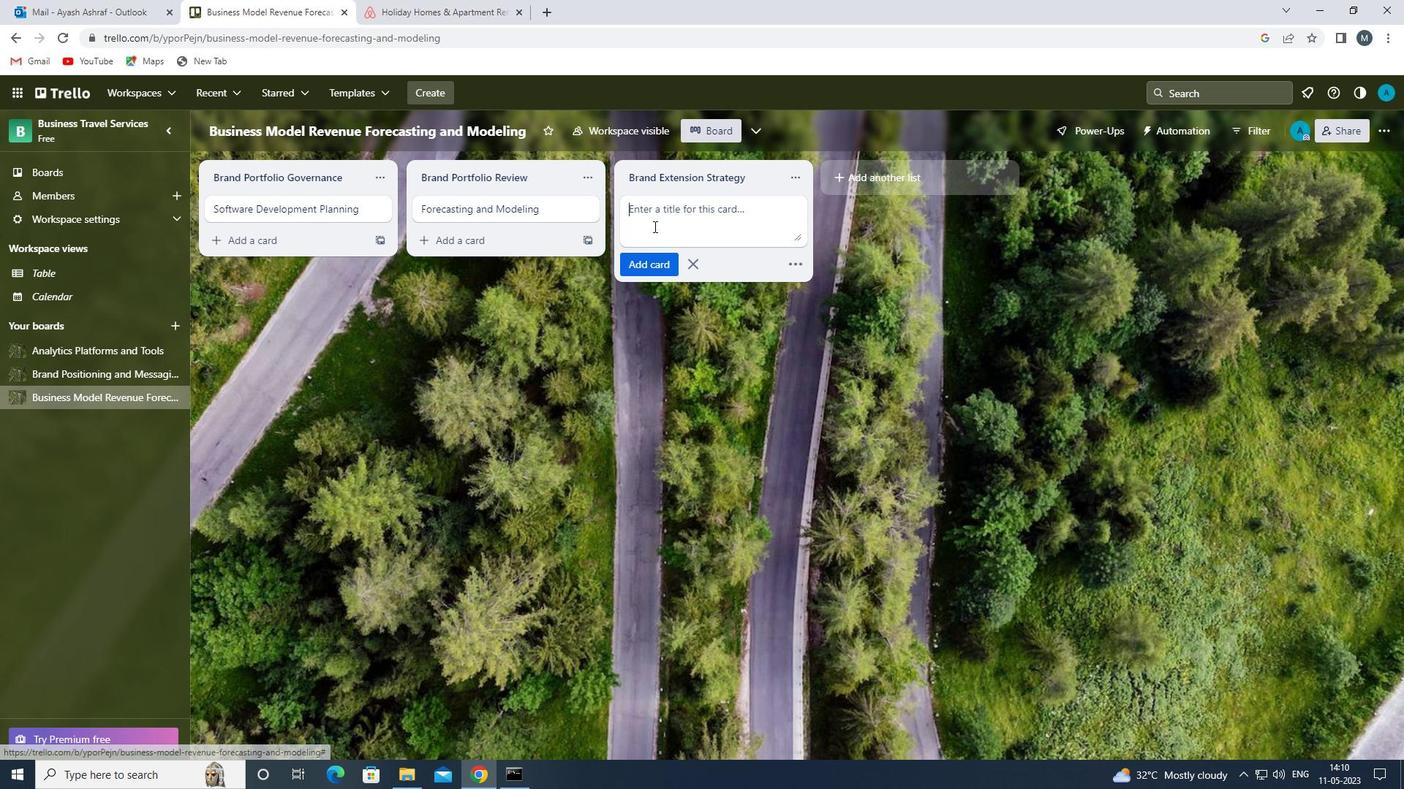 
Action: Mouse moved to (654, 223)
Screenshot: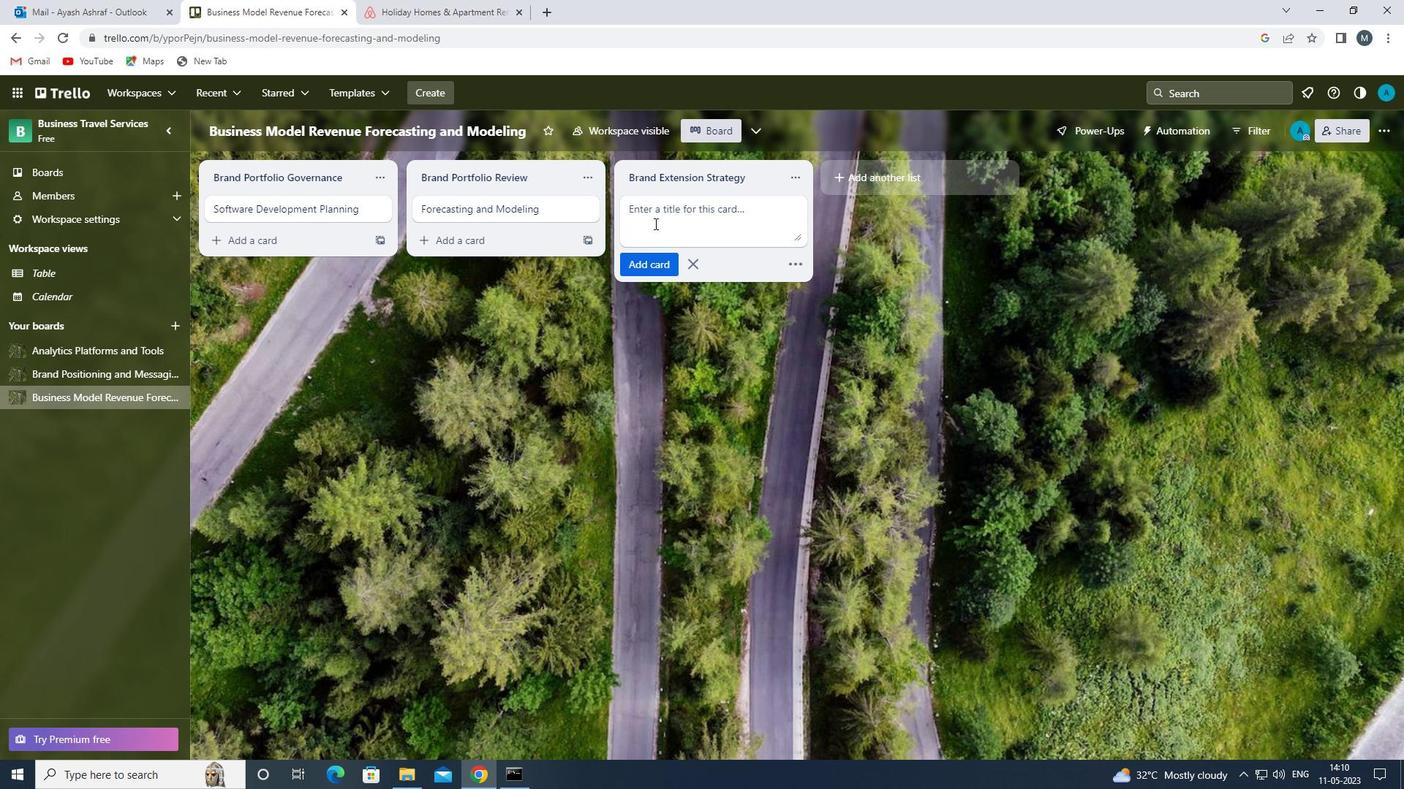 
Action: Key pressed <Key.shift>SOFTWARE<Key.space><Key.shift>TESTING<Key.space><Key.shift>REVIEW<Key.space>
Screenshot: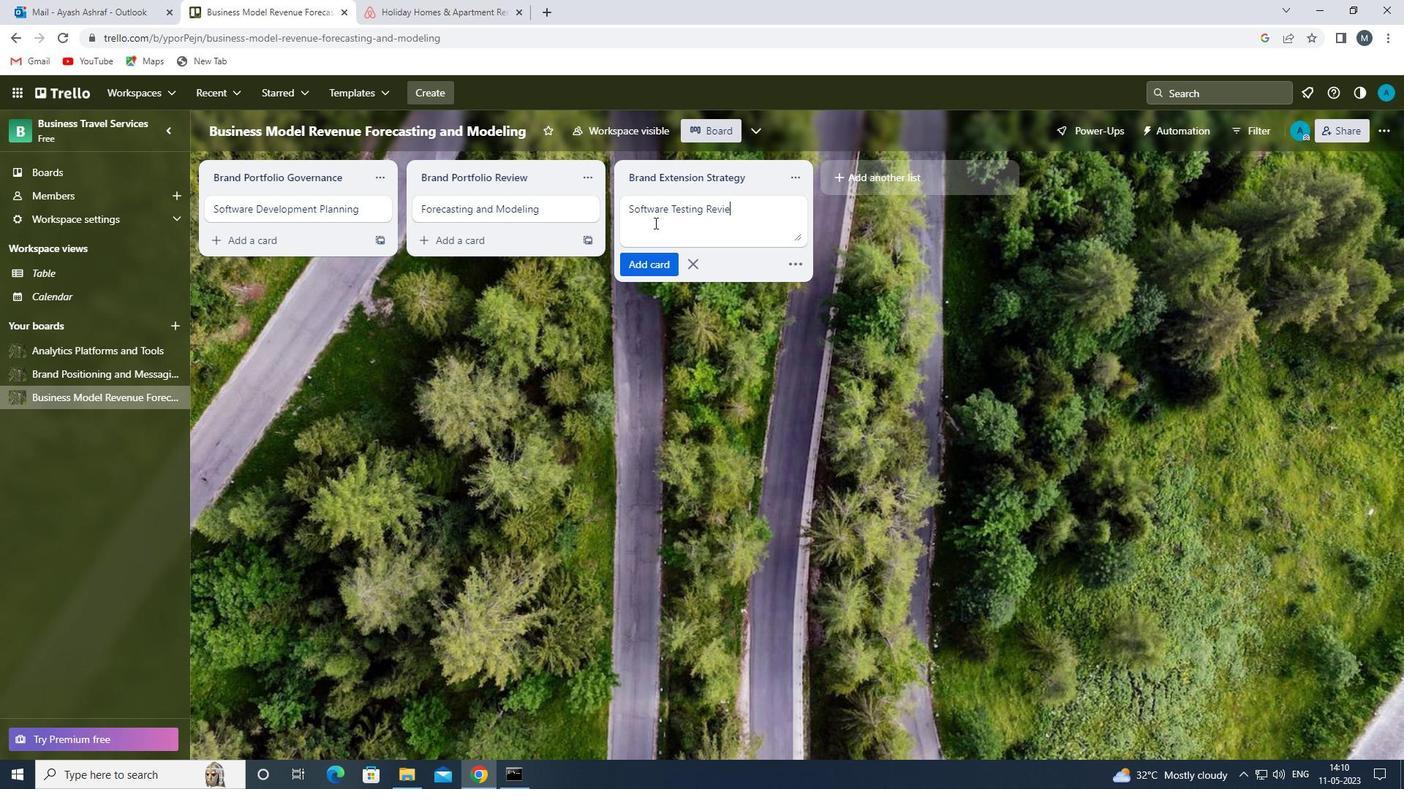 
Action: Mouse moved to (642, 268)
Screenshot: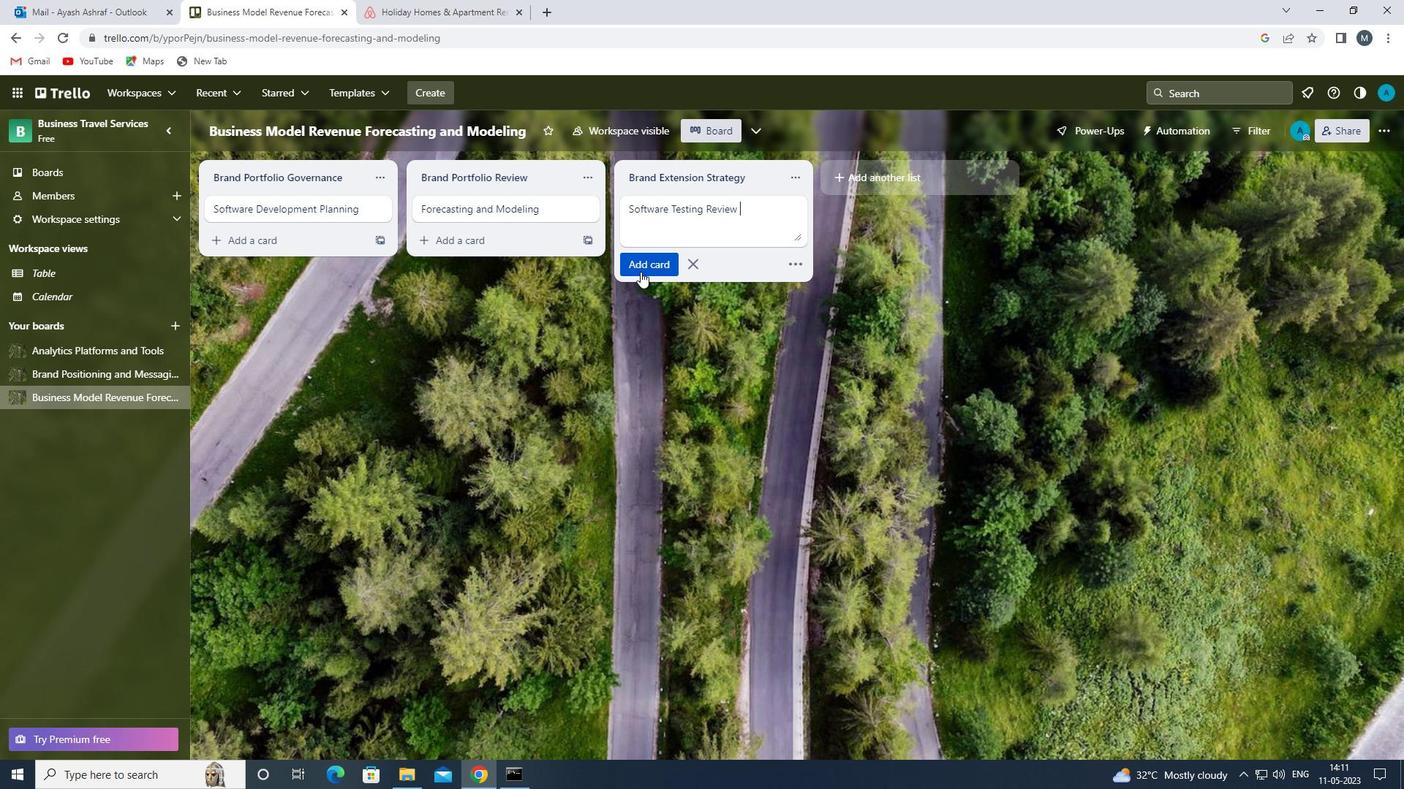 
Action: Mouse pressed left at (642, 268)
Screenshot: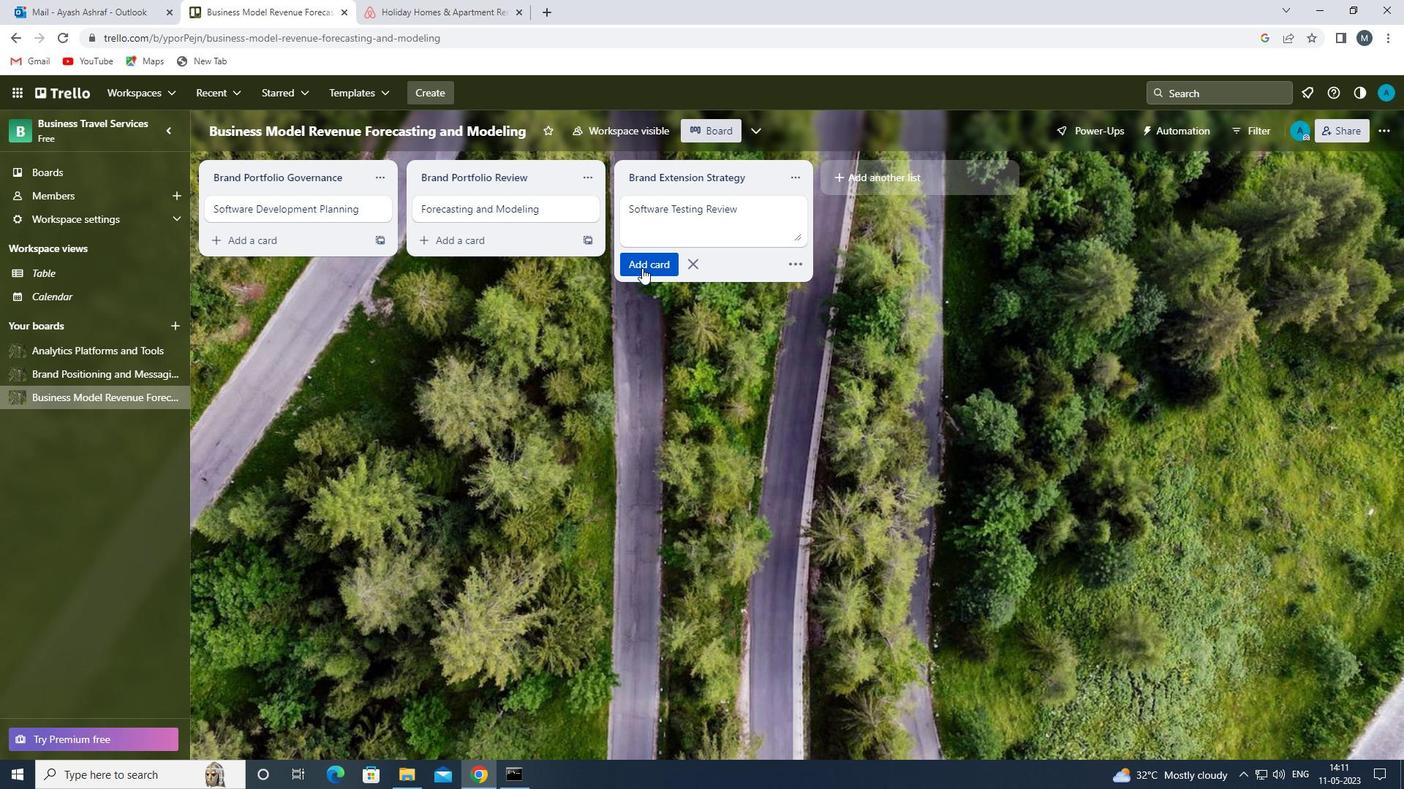
Action: Mouse moved to (522, 367)
Screenshot: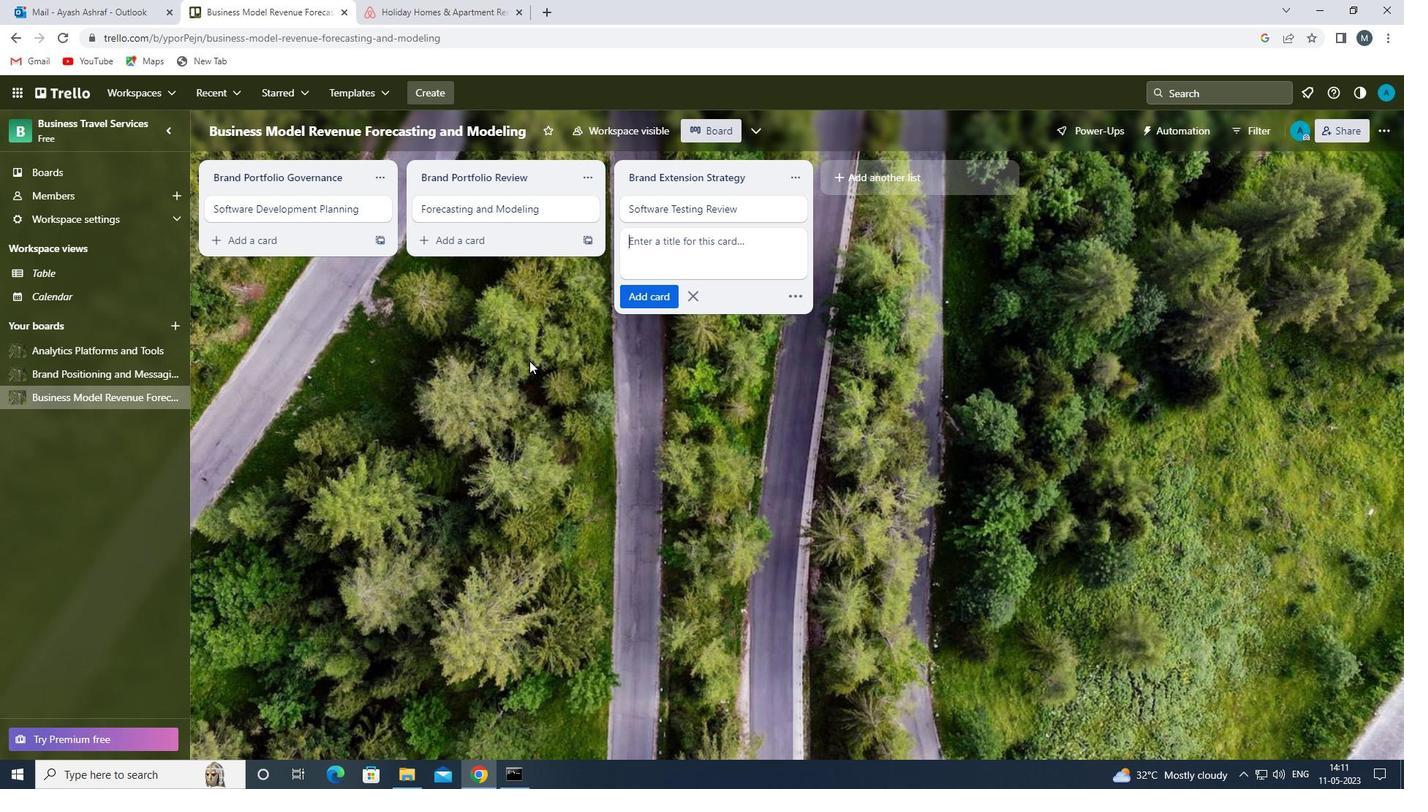 
Action: Mouse pressed left at (522, 367)
Screenshot: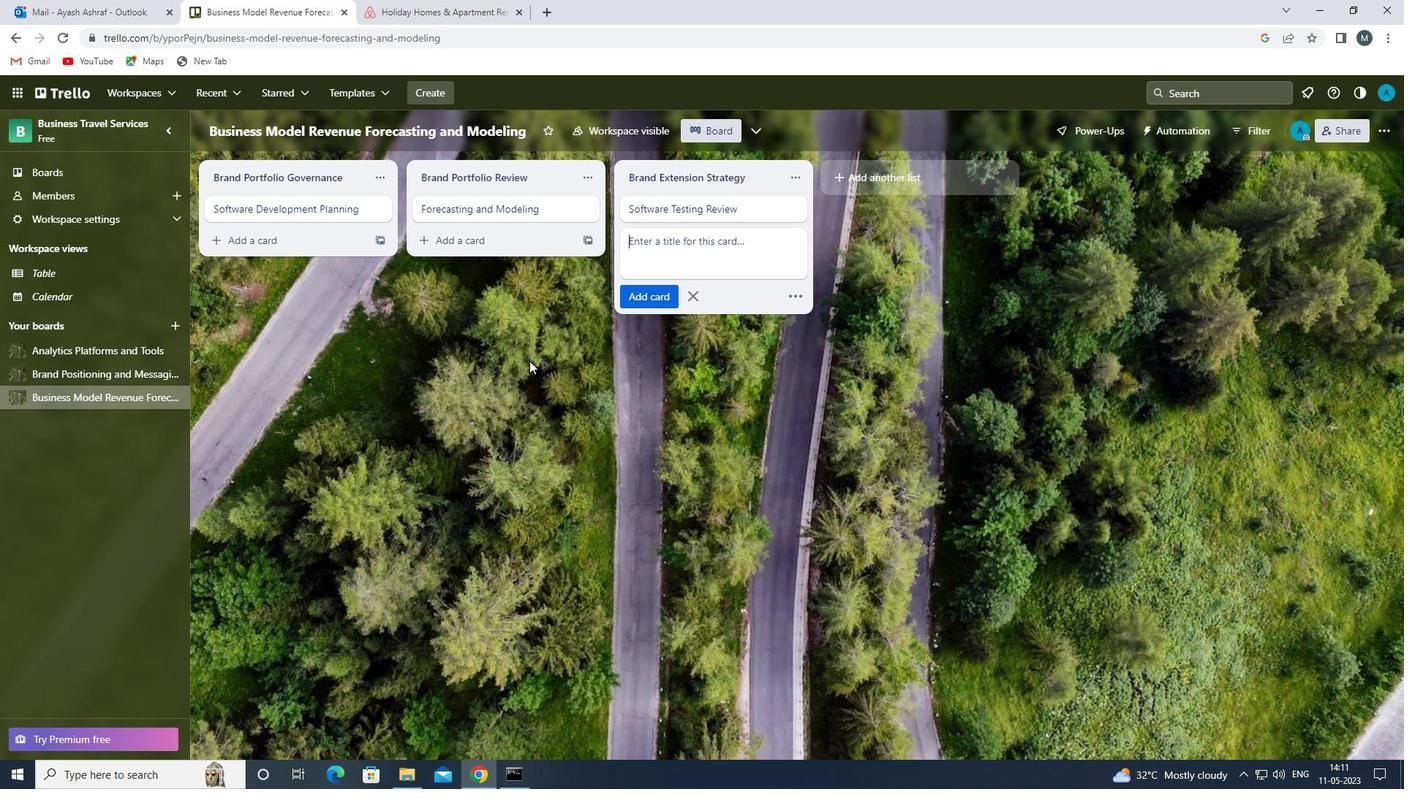 
Action: Mouse moved to (524, 367)
Screenshot: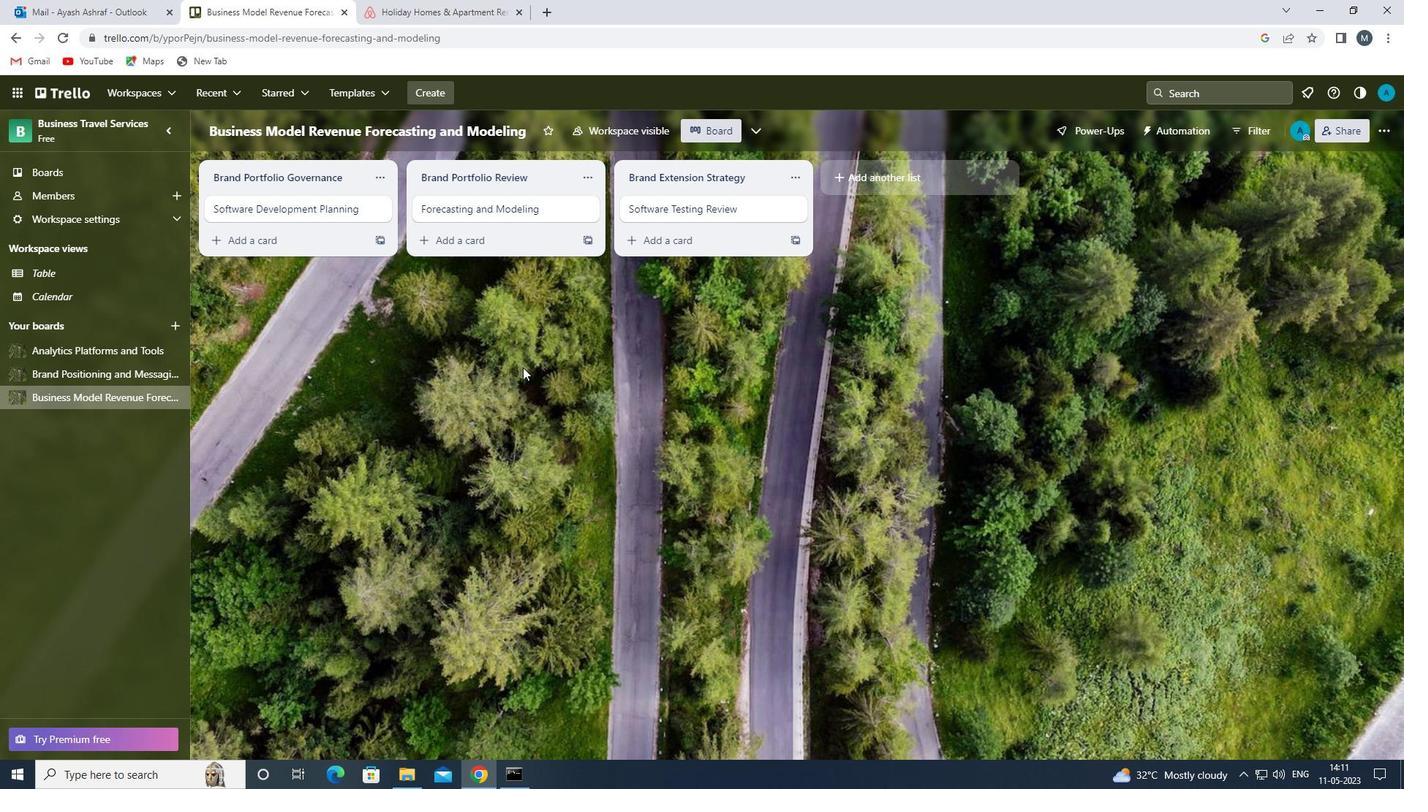 
